 Task: Open Card Shareholder Relations Review in Board Sales Funnel Optimization to Workspace Creative Direction and add a team member Softage.4@softage.net, a label Purple, a checklist Personal Development, an attachment from your onedrive, a color Purple and finally, add a card description 'Develop and launch new email marketing campaign for lead scoring and qualification' and a comment 'This item presents an opportunity to showcase our skills and expertise, so let us make the most of it.'. Add a start date 'Jan 08, 1900' with a due date 'Jan 15, 1900'
Action: Mouse moved to (465, 144)
Screenshot: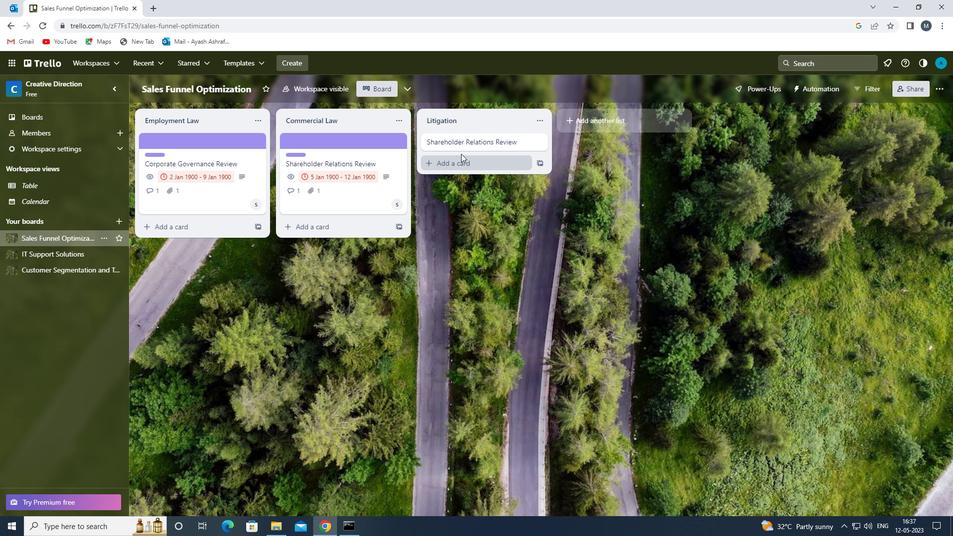 
Action: Mouse pressed left at (465, 144)
Screenshot: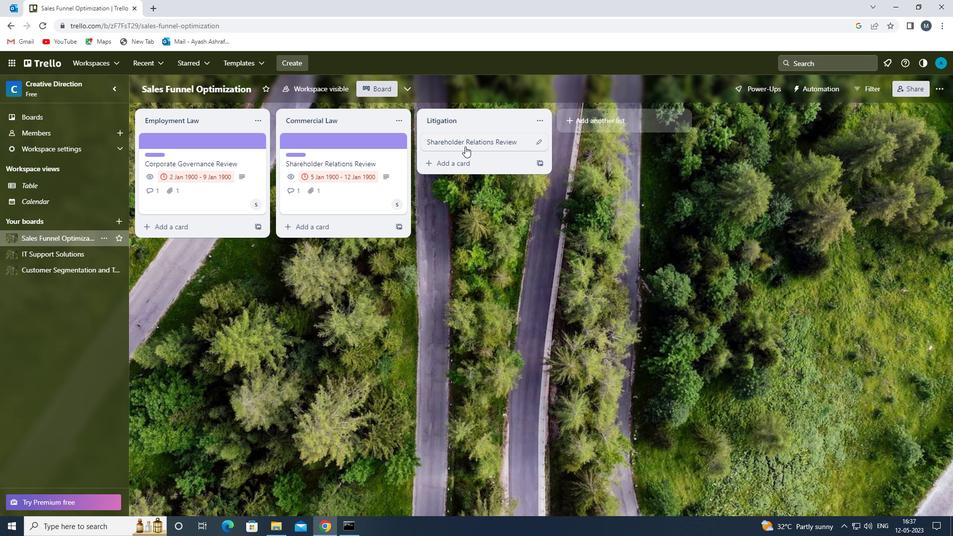 
Action: Mouse moved to (601, 174)
Screenshot: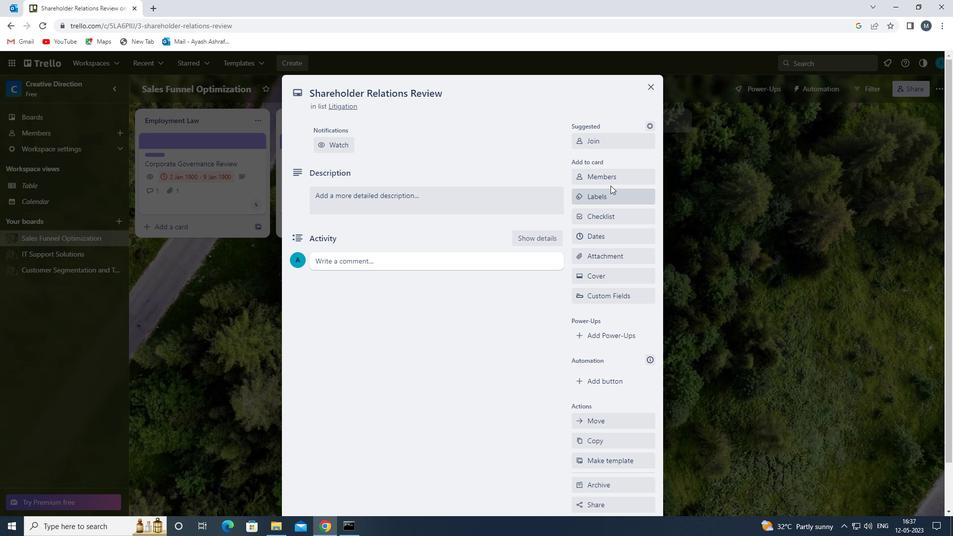 
Action: Mouse pressed left at (601, 174)
Screenshot: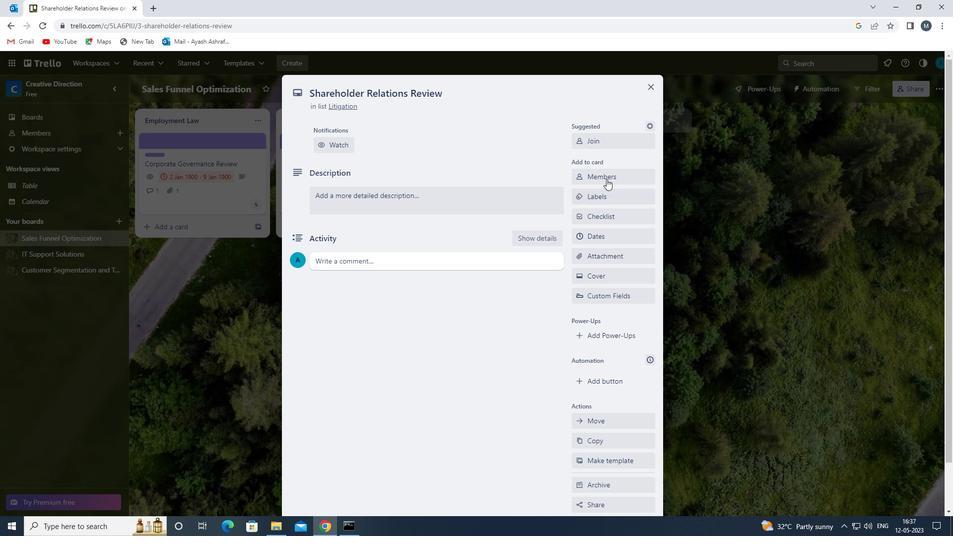 
Action: Mouse moved to (598, 176)
Screenshot: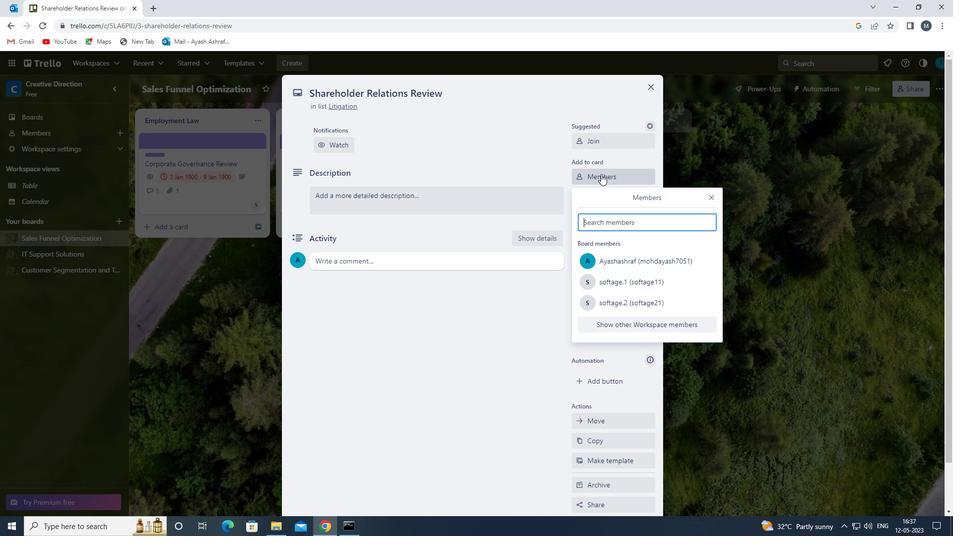 
Action: Key pressed s
Screenshot: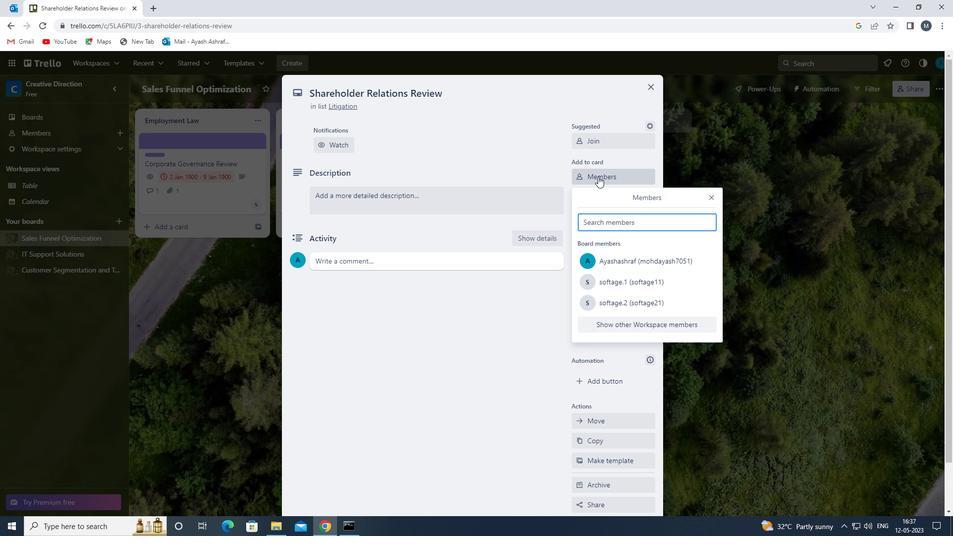 
Action: Mouse moved to (635, 341)
Screenshot: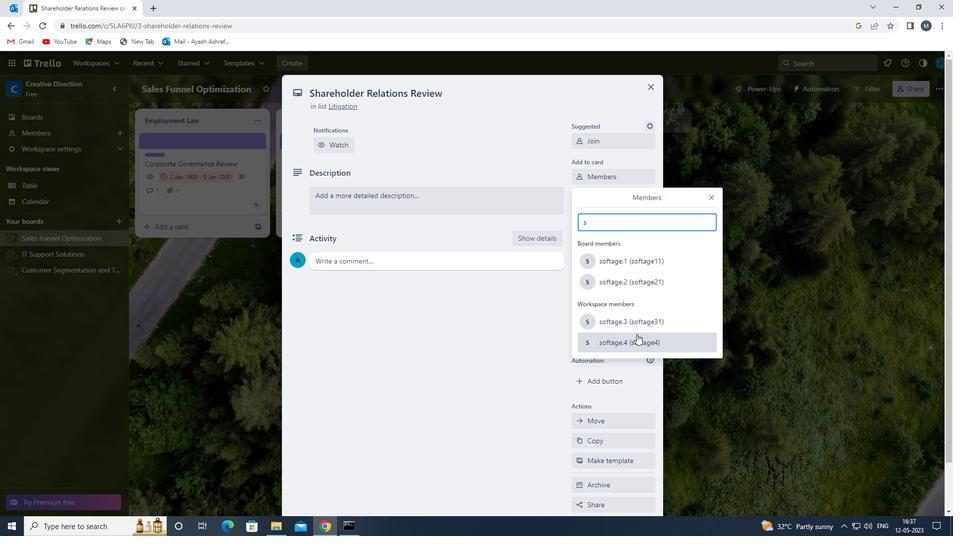 
Action: Mouse pressed left at (635, 341)
Screenshot: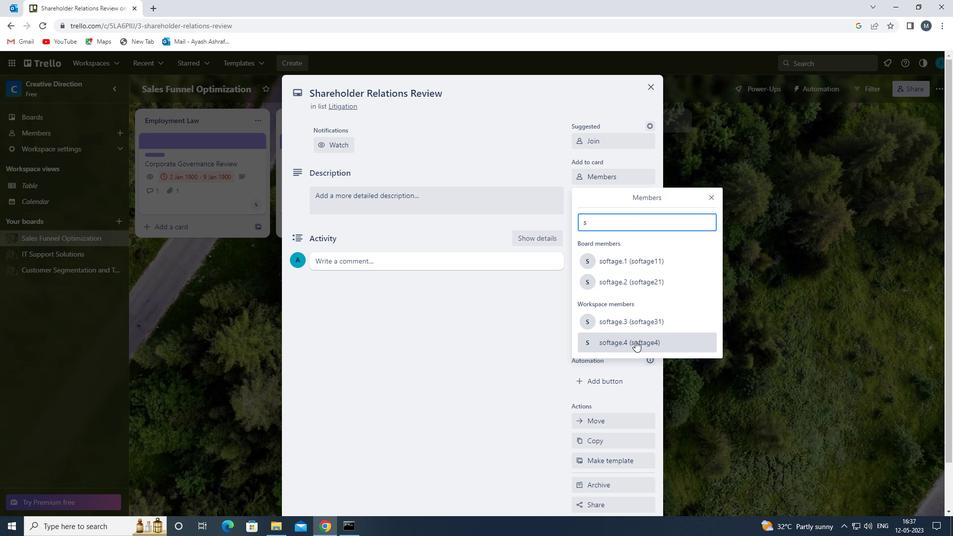 
Action: Mouse moved to (631, 345)
Screenshot: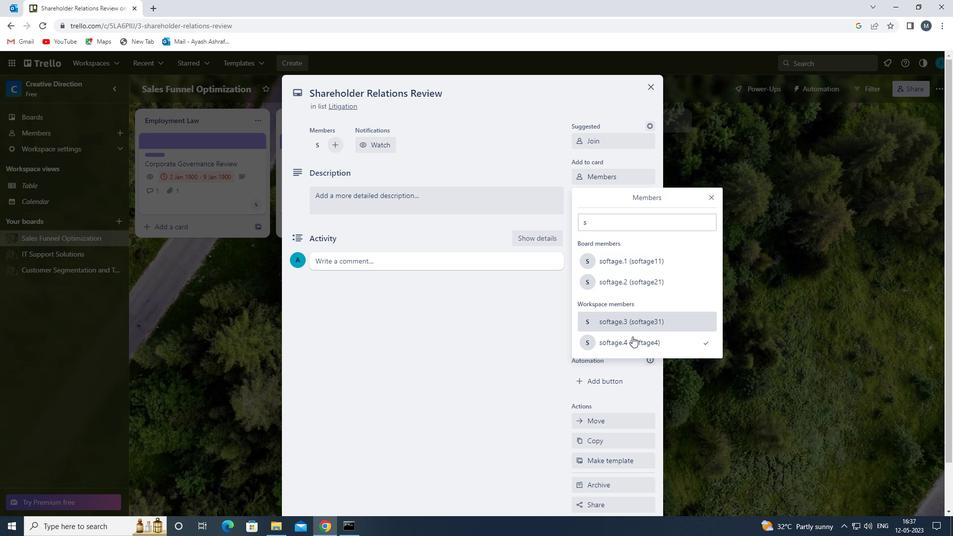 
Action: Mouse pressed left at (631, 345)
Screenshot: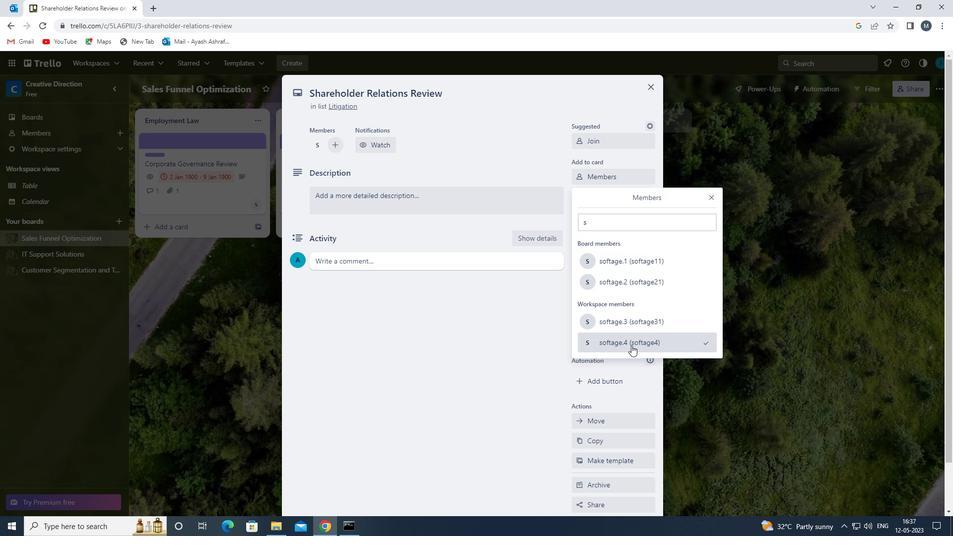 
Action: Mouse moved to (710, 199)
Screenshot: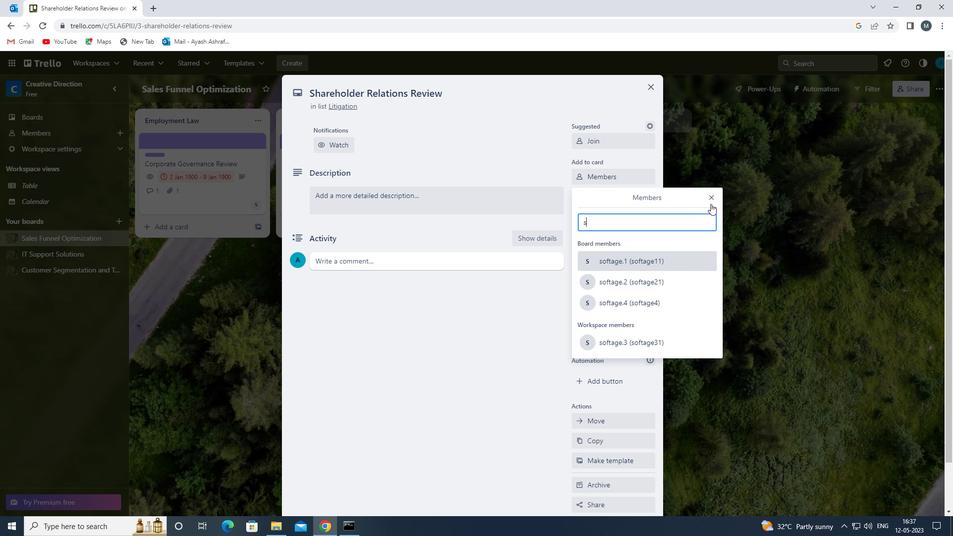 
Action: Mouse pressed left at (710, 199)
Screenshot: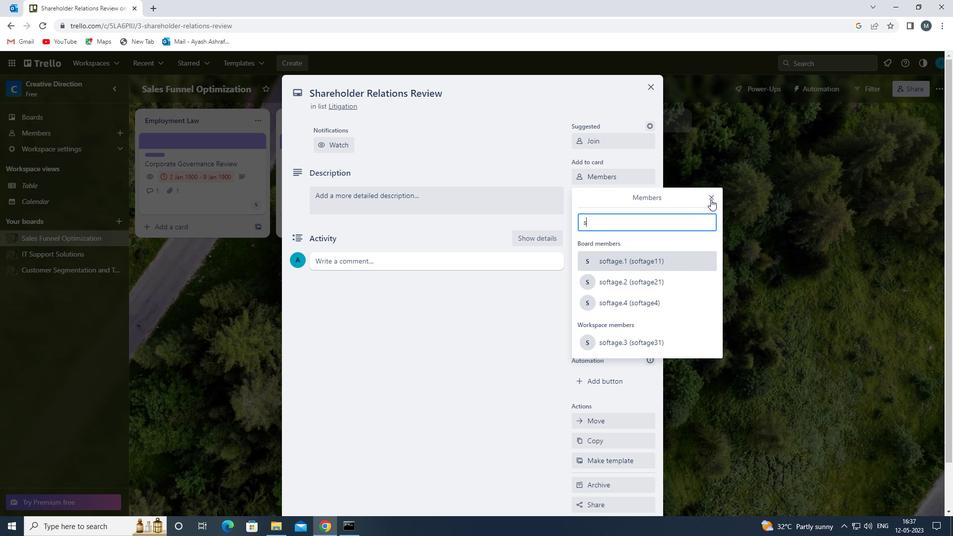 
Action: Mouse moved to (602, 194)
Screenshot: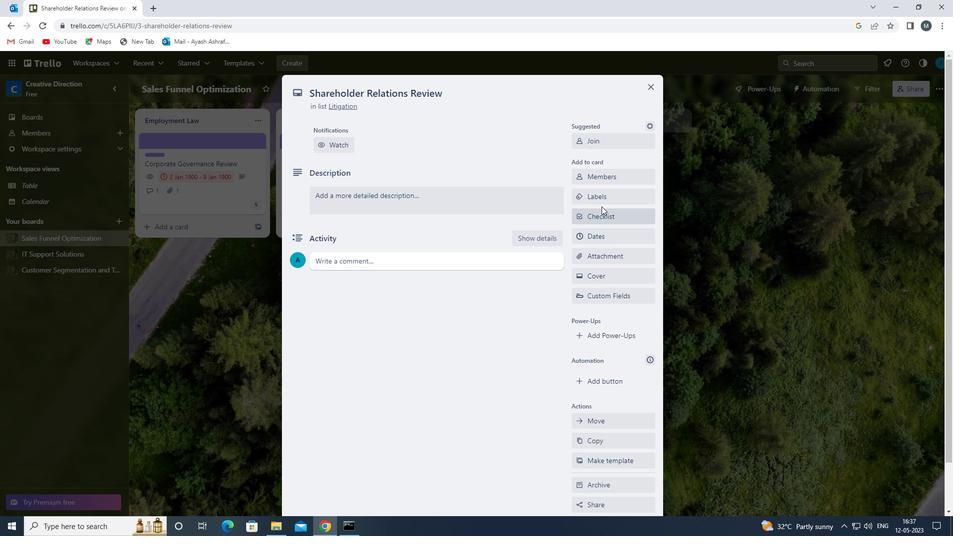 
Action: Mouse pressed left at (602, 194)
Screenshot: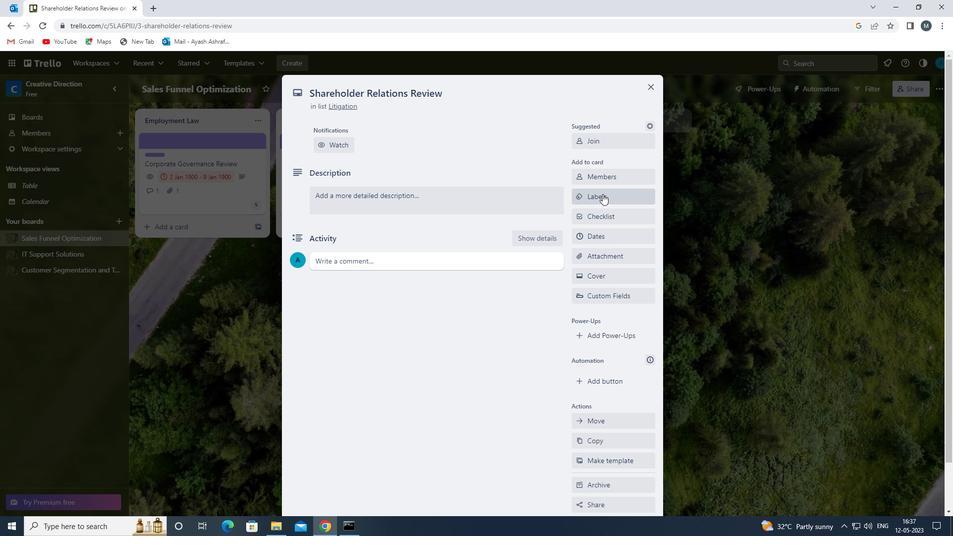 
Action: Mouse moved to (650, 353)
Screenshot: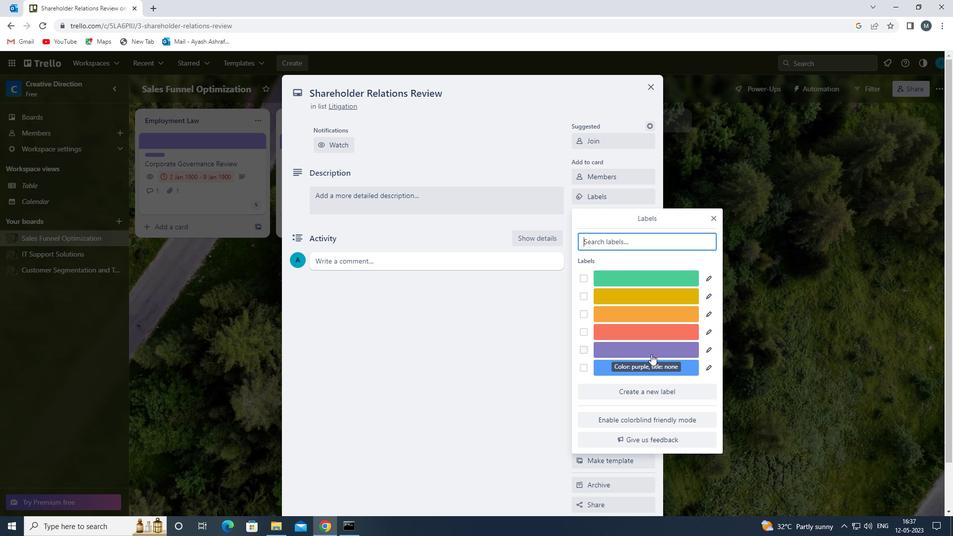 
Action: Mouse pressed left at (650, 353)
Screenshot: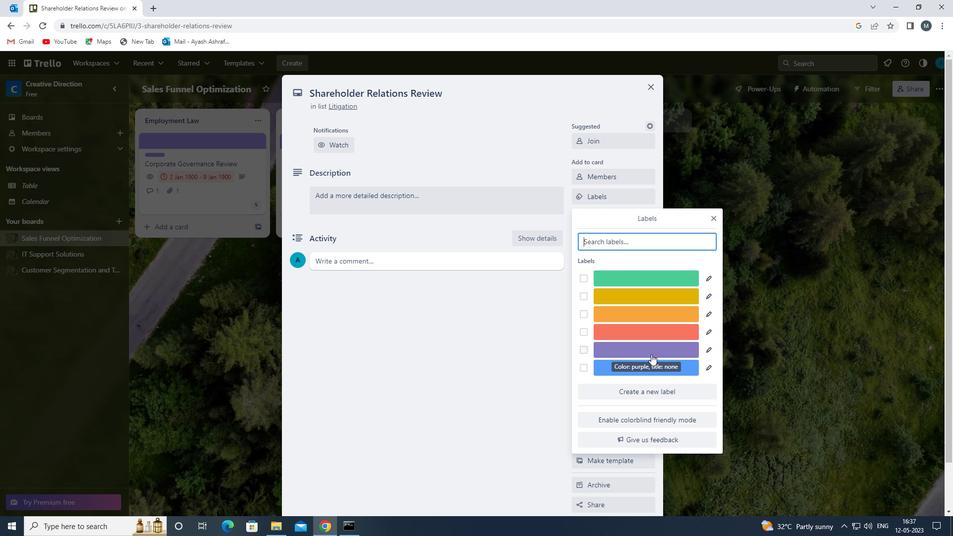 
Action: Mouse moved to (711, 217)
Screenshot: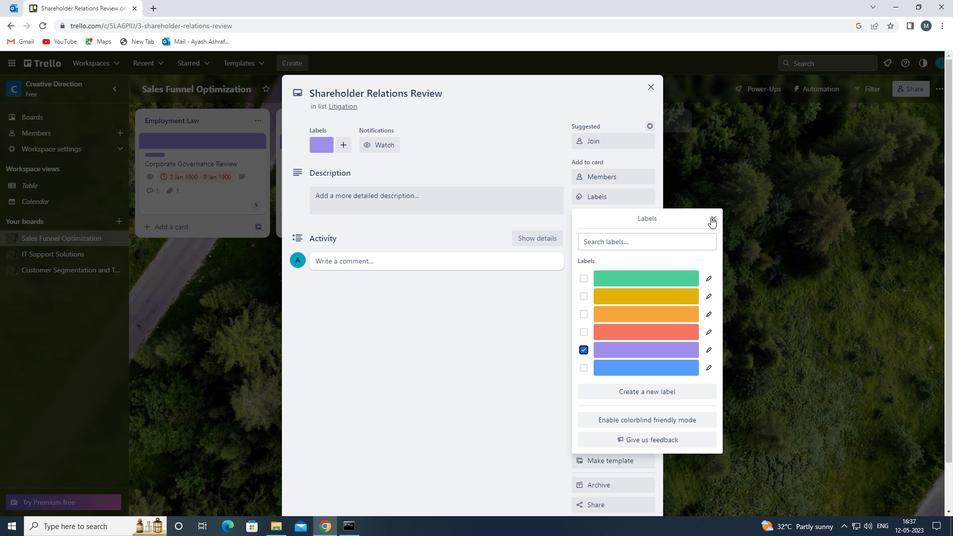 
Action: Mouse pressed left at (711, 217)
Screenshot: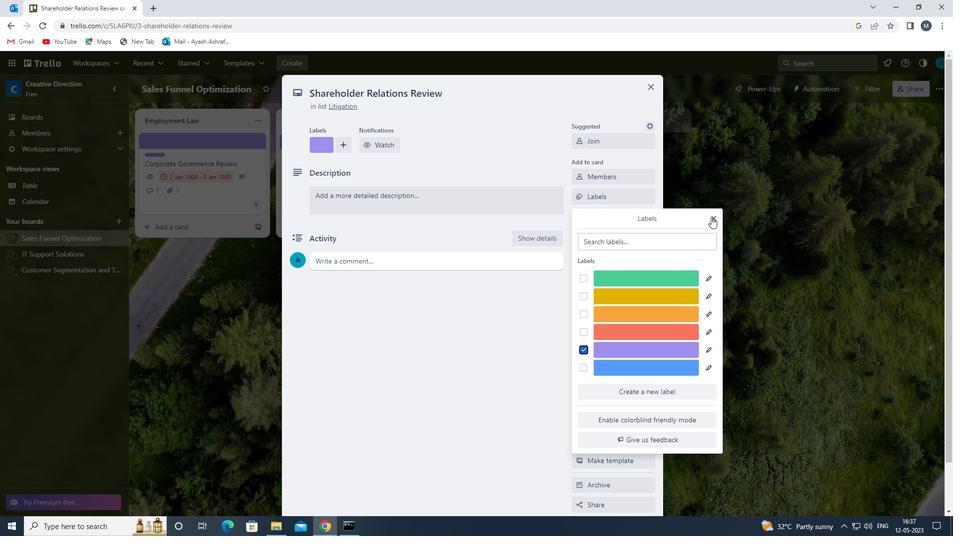
Action: Mouse moved to (601, 216)
Screenshot: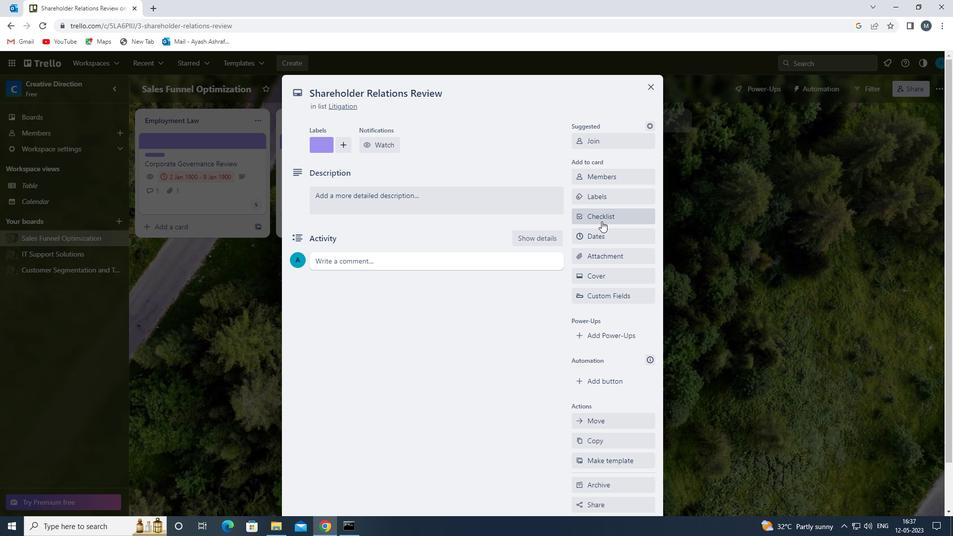 
Action: Mouse pressed left at (601, 216)
Screenshot: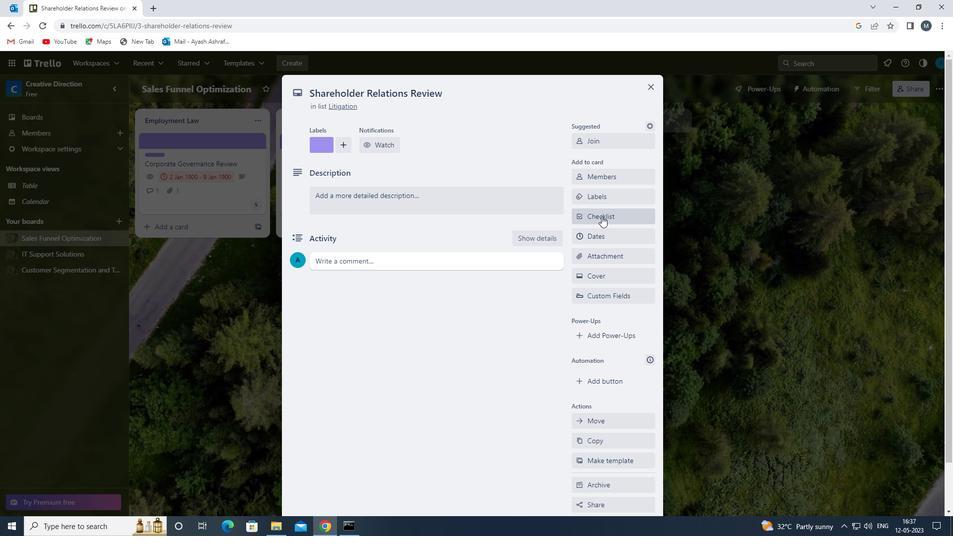 
Action: Mouse moved to (607, 247)
Screenshot: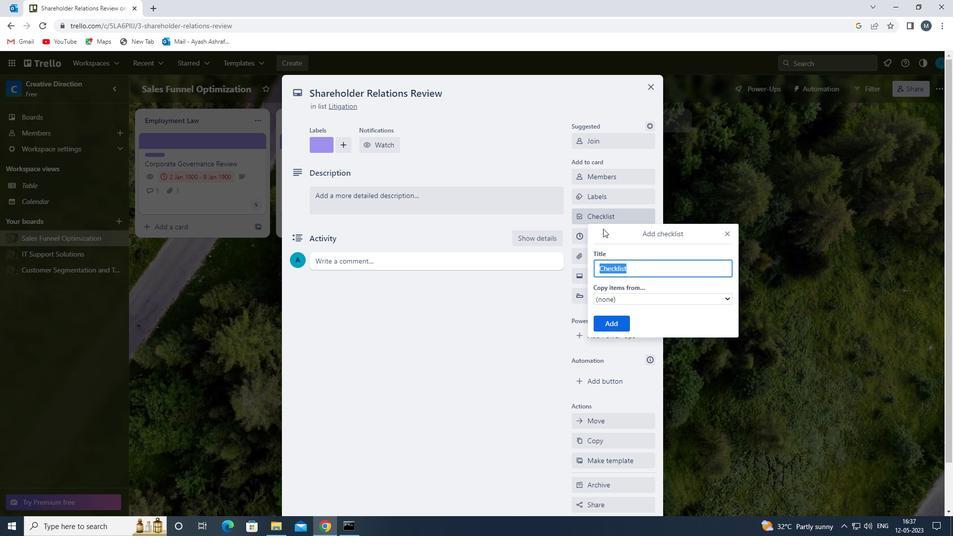 
Action: Key pressed p
Screenshot: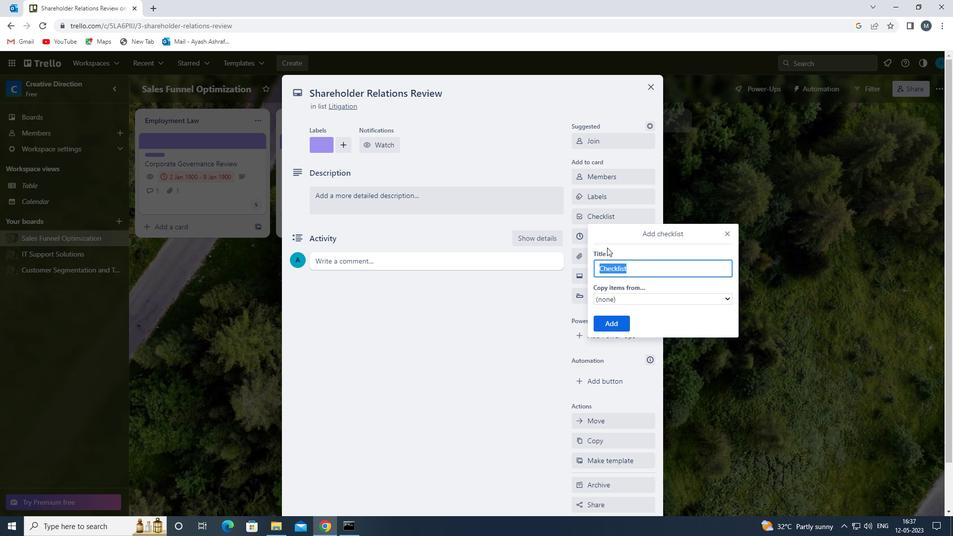 
Action: Mouse moved to (658, 312)
Screenshot: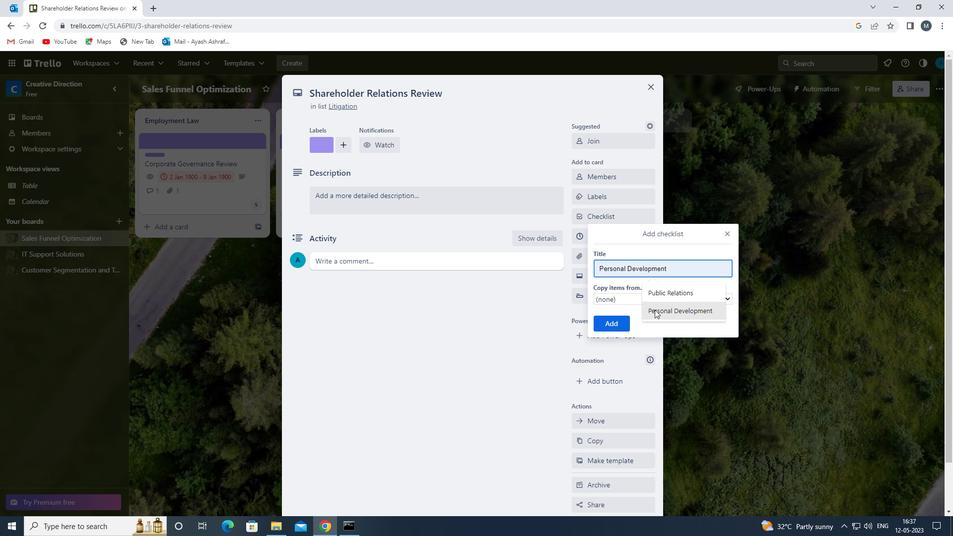 
Action: Mouse pressed left at (658, 312)
Screenshot: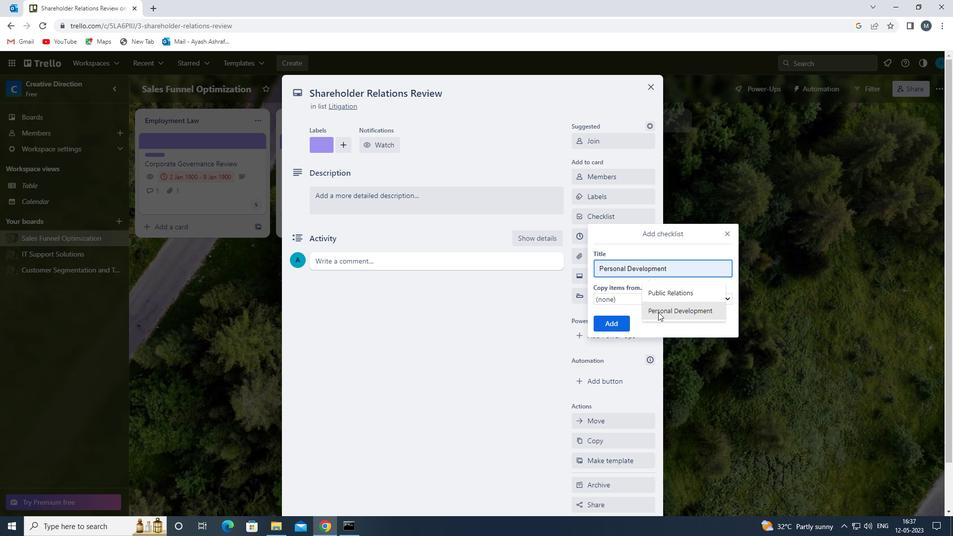 
Action: Mouse moved to (615, 320)
Screenshot: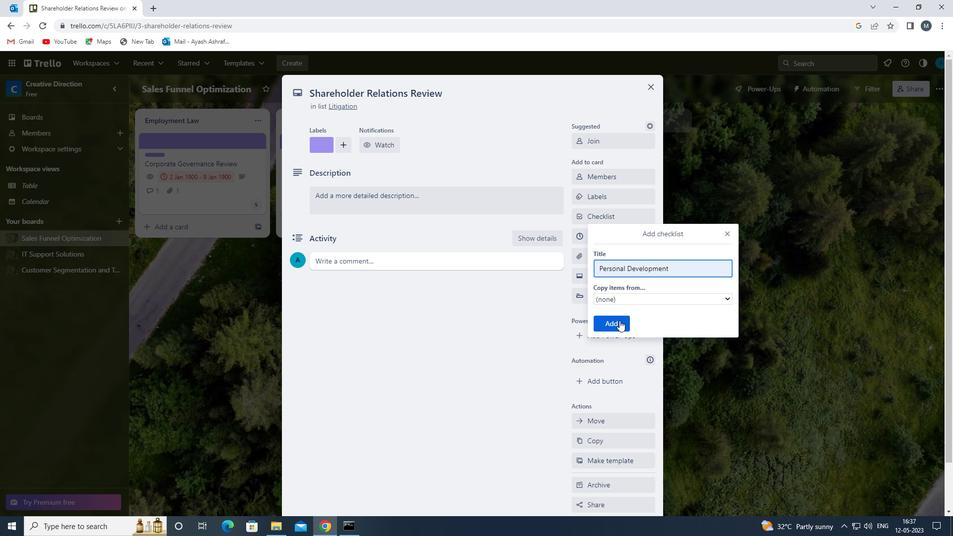 
Action: Mouse pressed left at (615, 320)
Screenshot: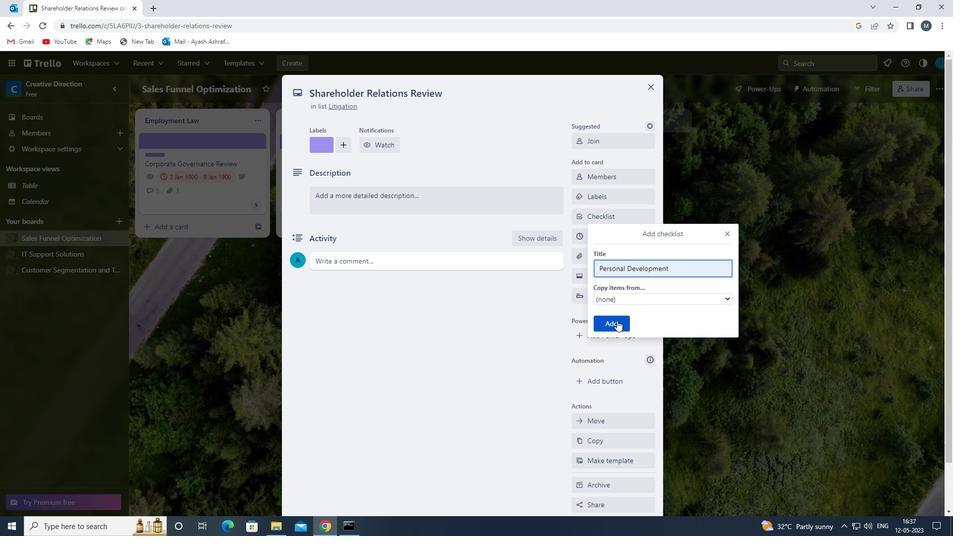 
Action: Mouse moved to (612, 255)
Screenshot: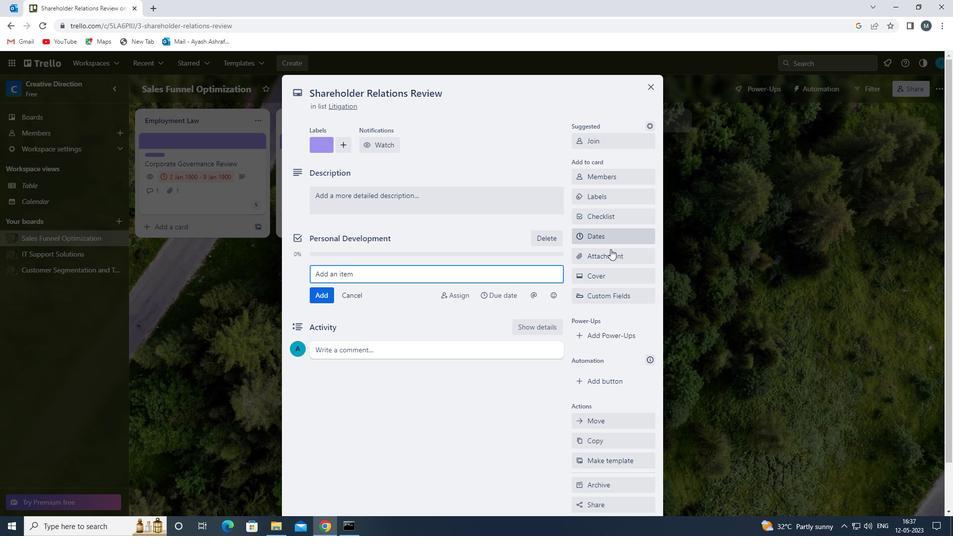 
Action: Mouse pressed left at (612, 255)
Screenshot: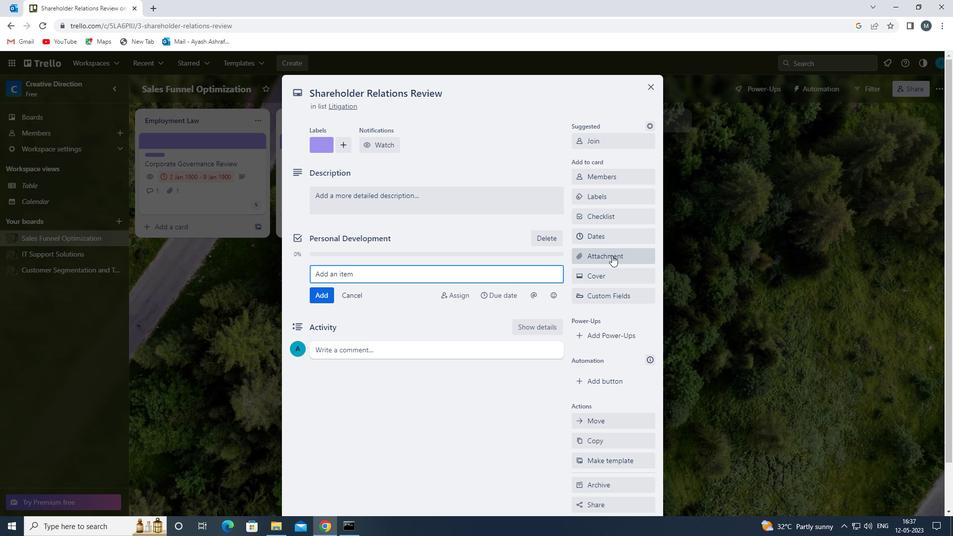 
Action: Mouse moved to (615, 383)
Screenshot: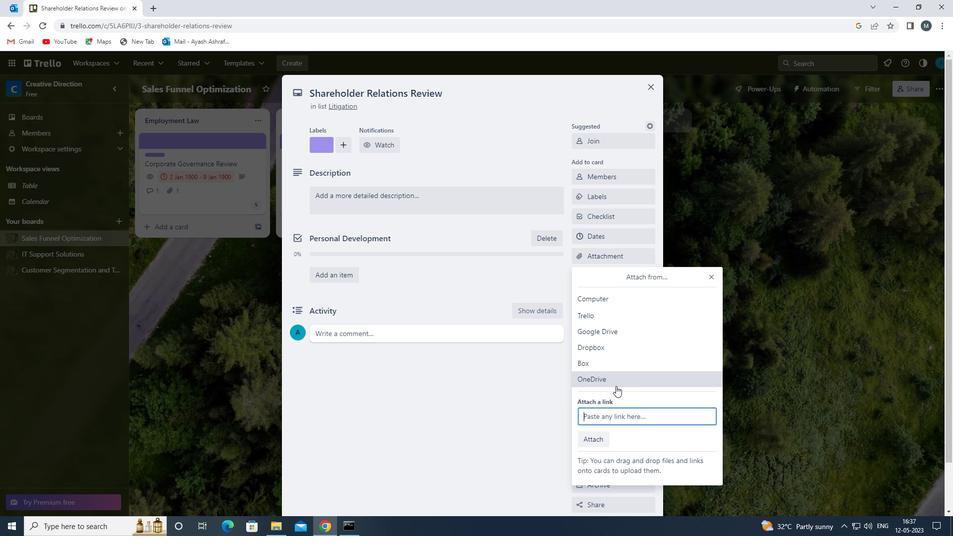 
Action: Mouse pressed left at (615, 383)
Screenshot: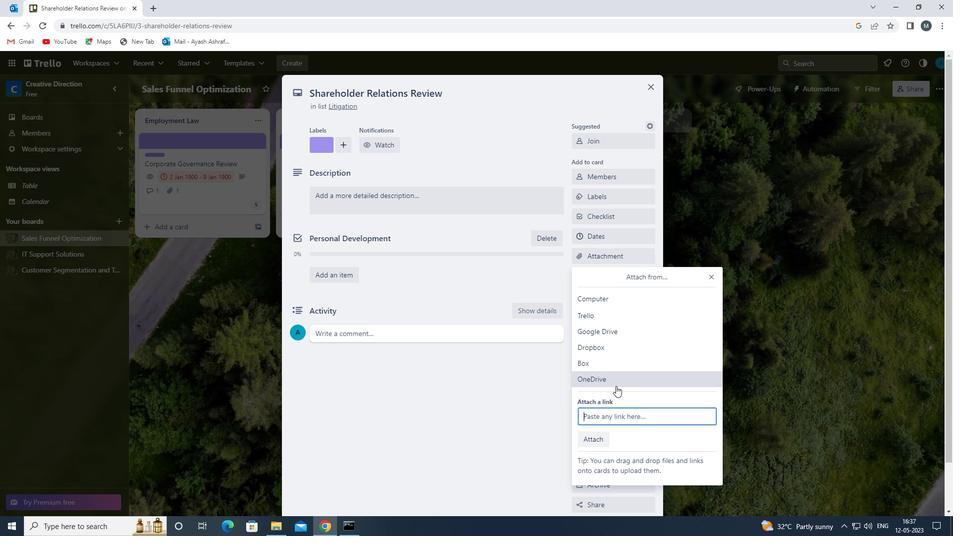 
Action: Mouse moved to (443, 203)
Screenshot: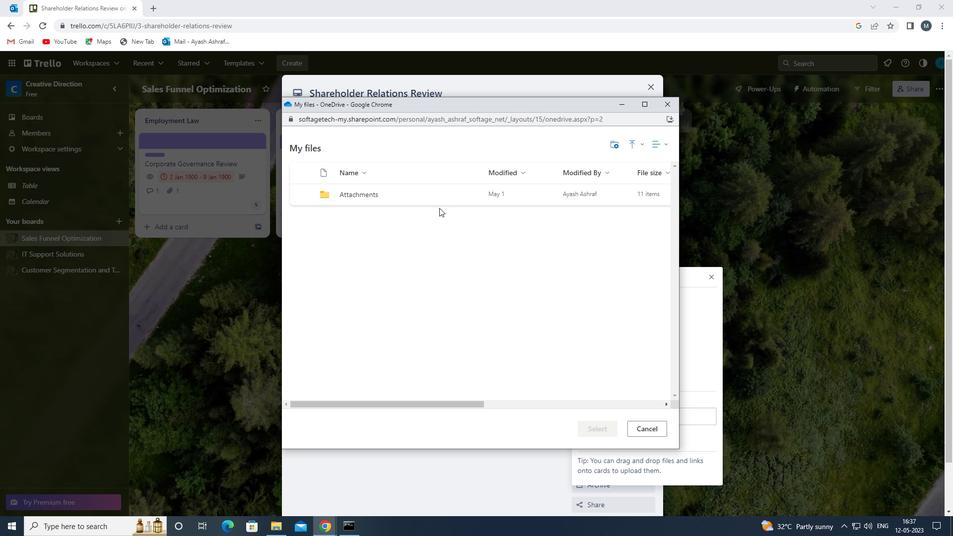 
Action: Mouse pressed left at (443, 203)
Screenshot: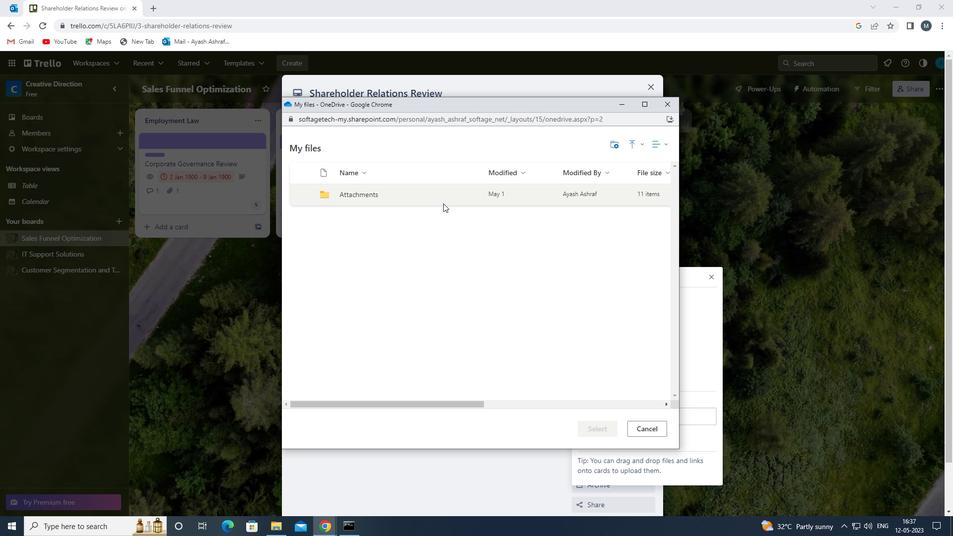 
Action: Mouse pressed left at (443, 203)
Screenshot: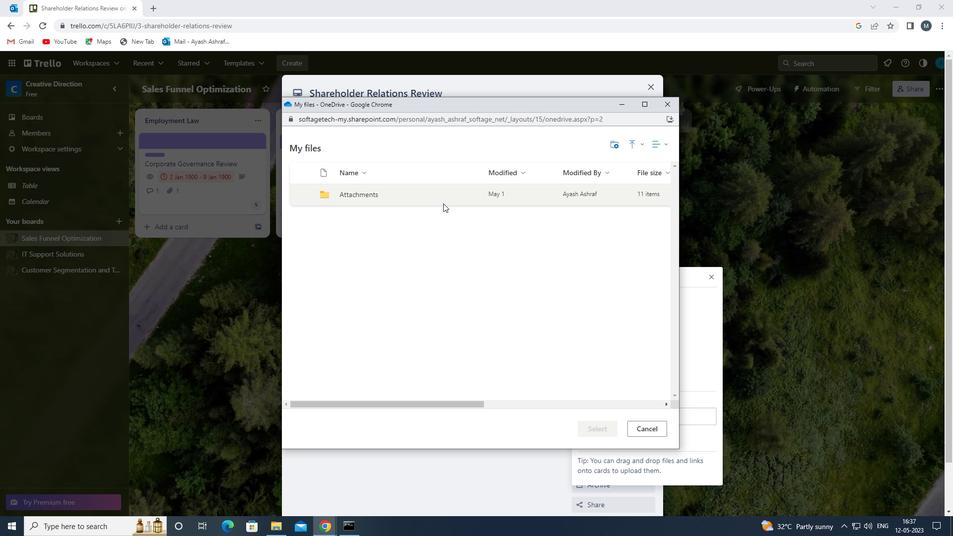 
Action: Mouse moved to (453, 280)
Screenshot: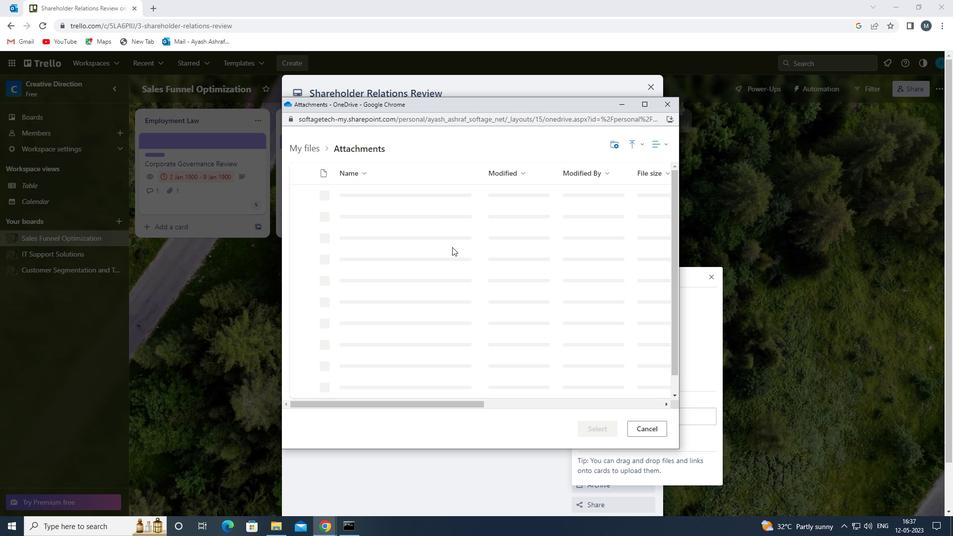 
Action: Mouse pressed left at (453, 280)
Screenshot: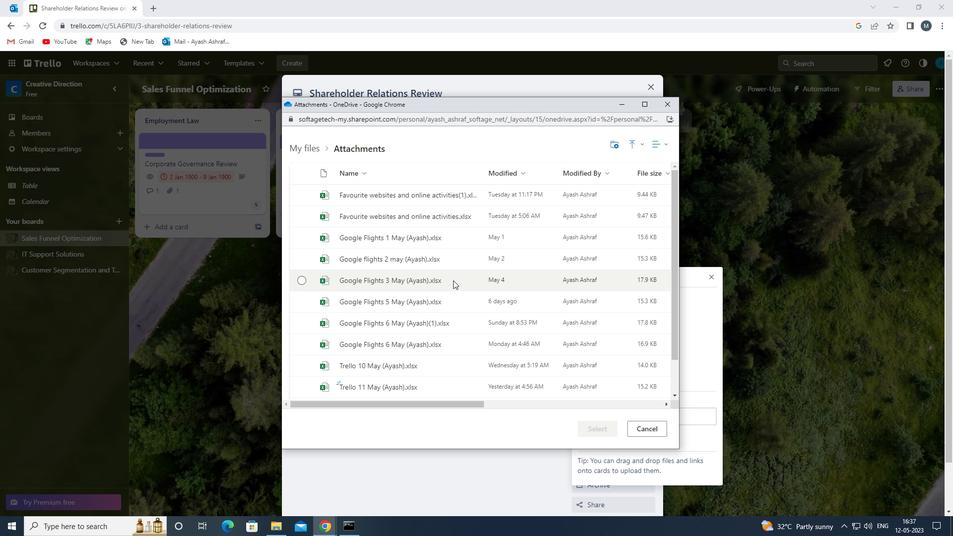 
Action: Mouse moved to (607, 430)
Screenshot: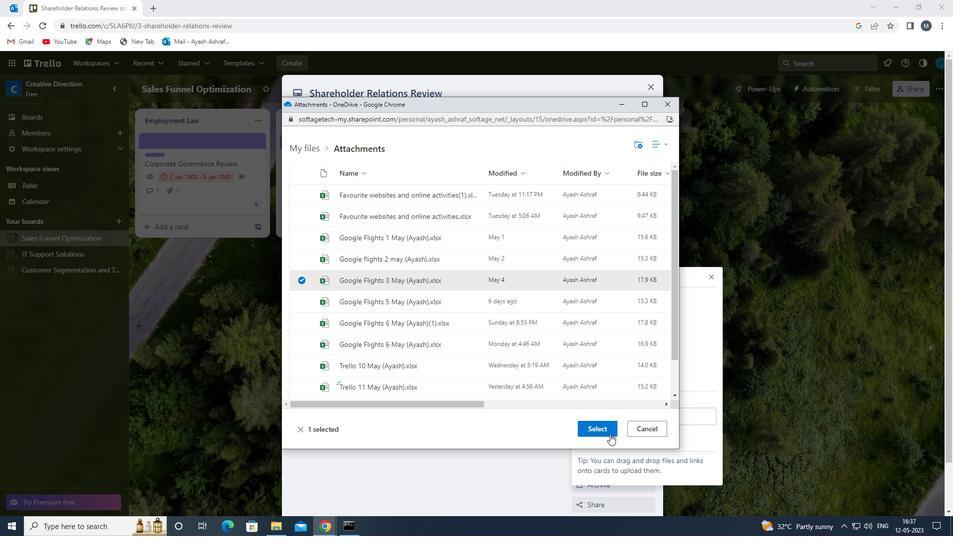 
Action: Mouse pressed left at (607, 430)
Screenshot: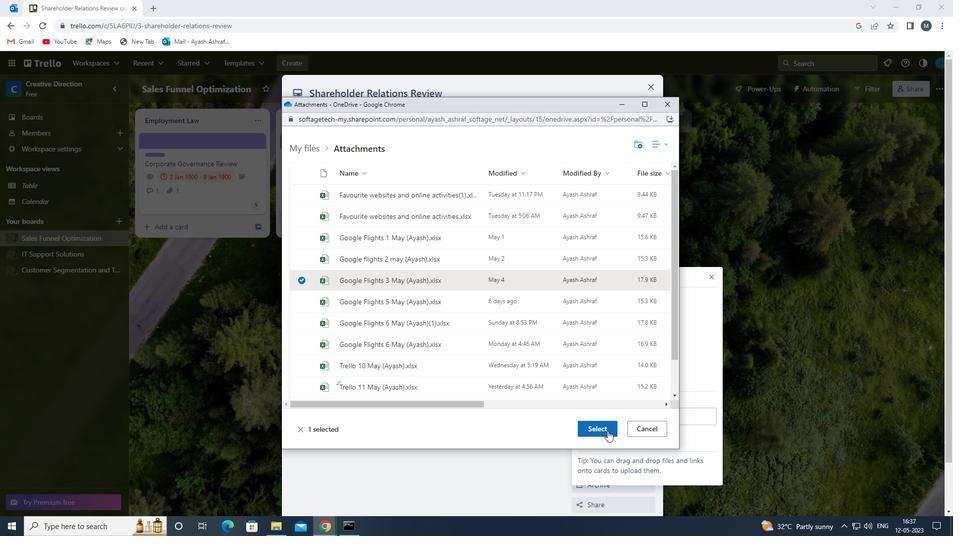 
Action: Mouse moved to (600, 277)
Screenshot: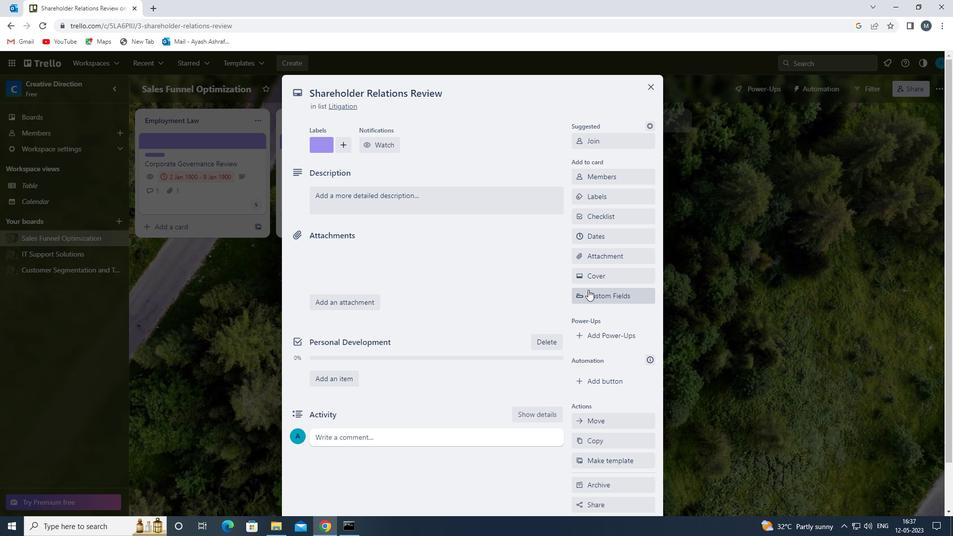 
Action: Mouse pressed left at (600, 277)
Screenshot: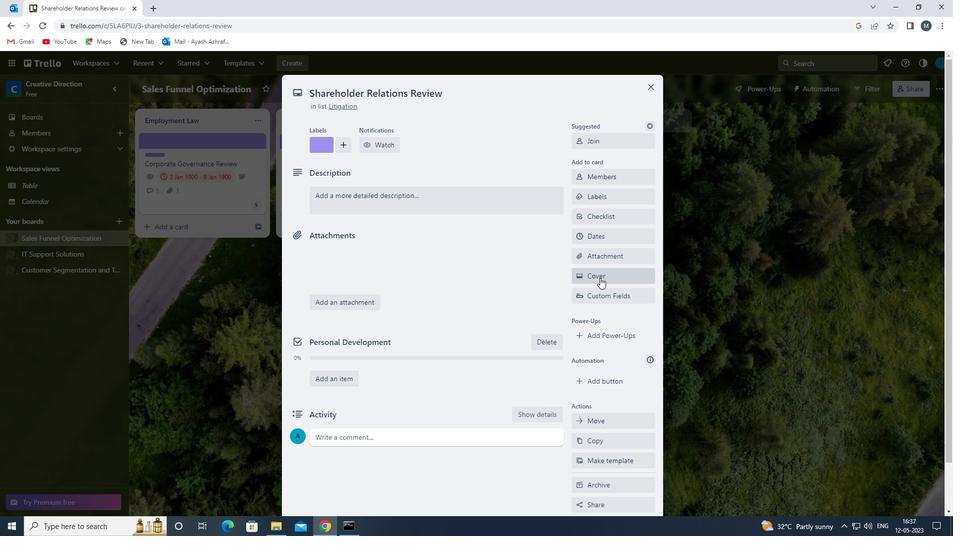 
Action: Mouse moved to (698, 322)
Screenshot: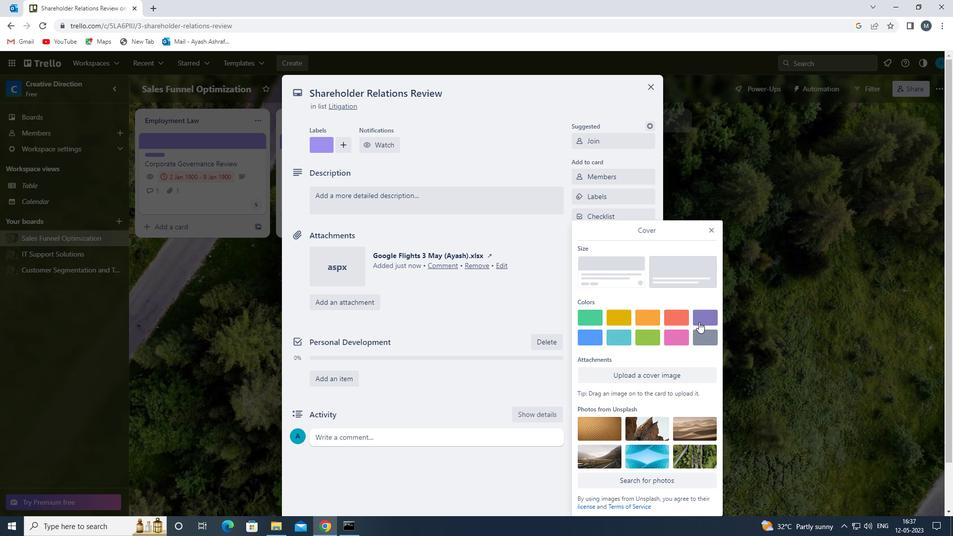 
Action: Mouse pressed left at (698, 322)
Screenshot: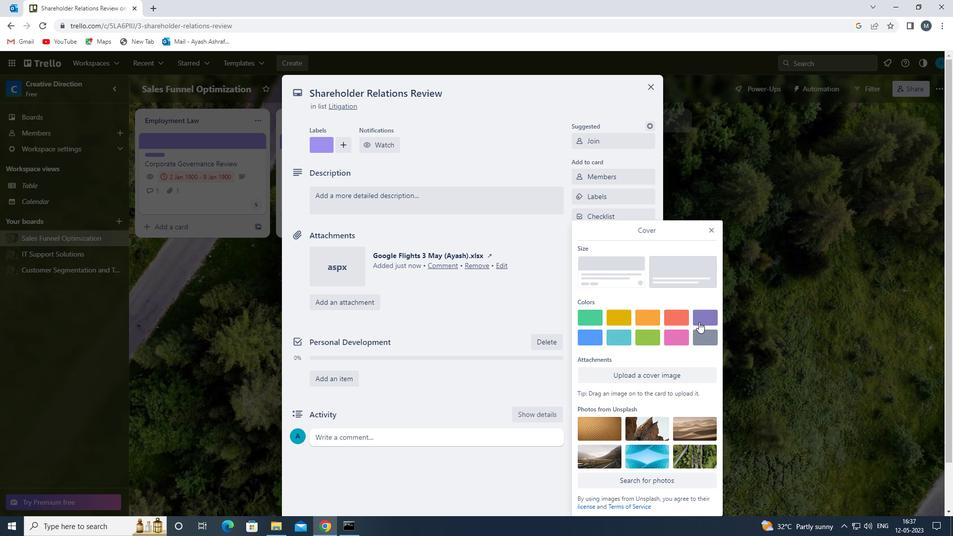 
Action: Mouse moved to (713, 212)
Screenshot: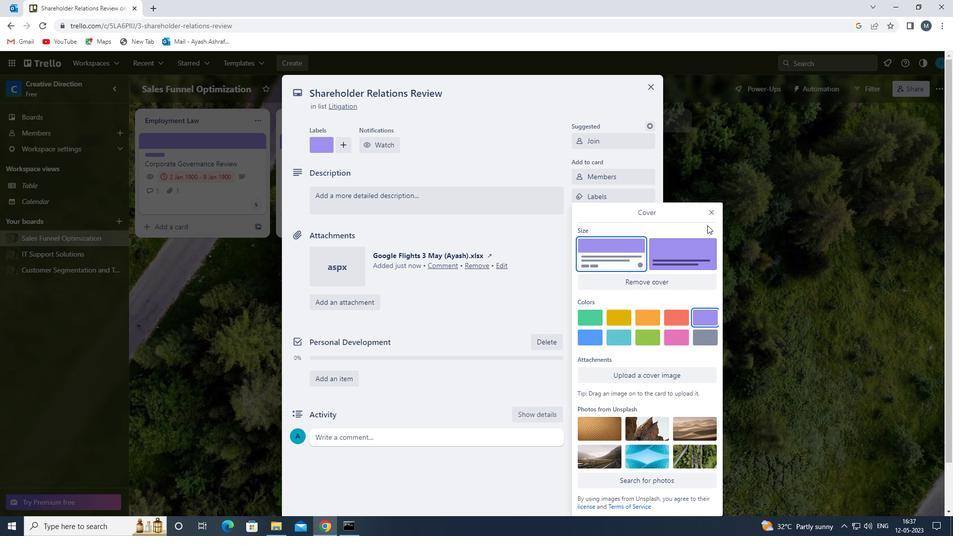 
Action: Mouse pressed left at (713, 212)
Screenshot: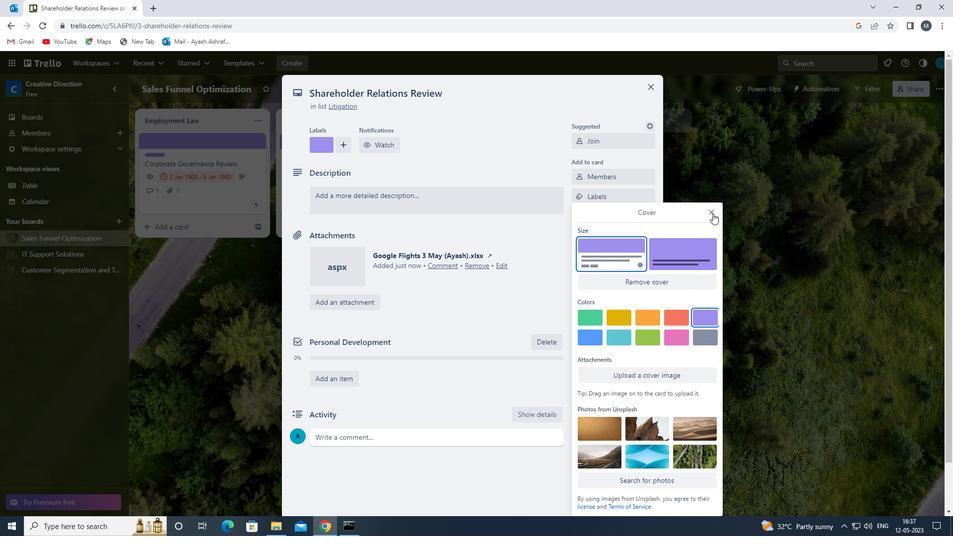 
Action: Mouse moved to (373, 251)
Screenshot: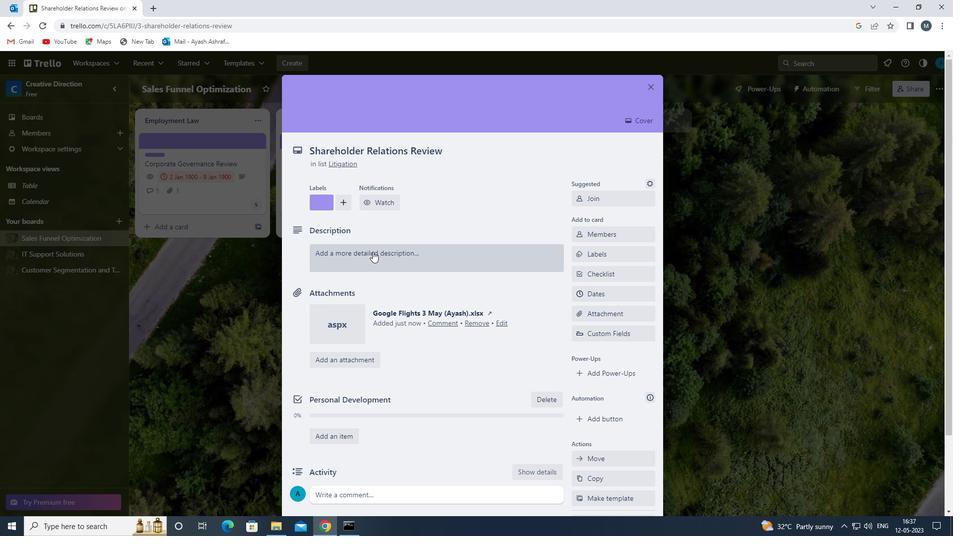 
Action: Mouse pressed left at (373, 251)
Screenshot: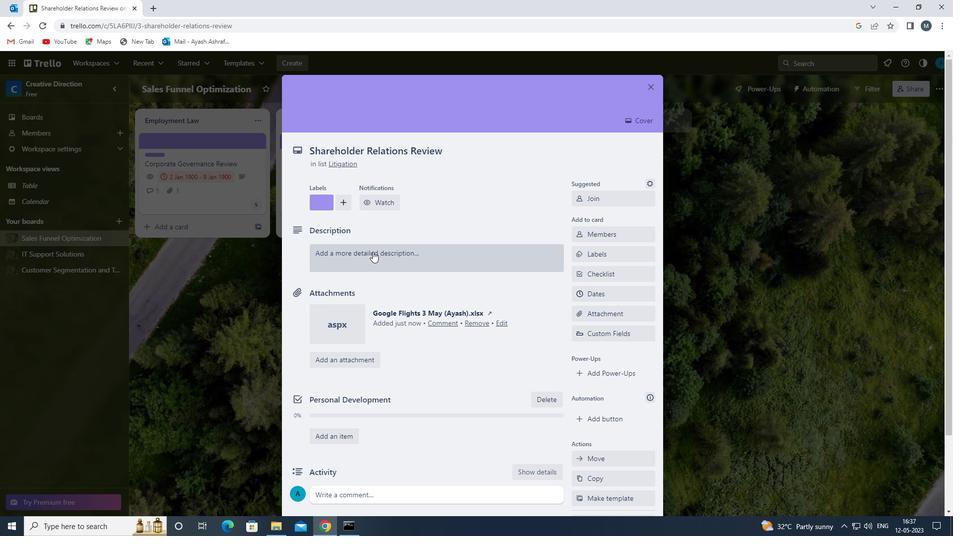 
Action: Mouse moved to (376, 285)
Screenshot: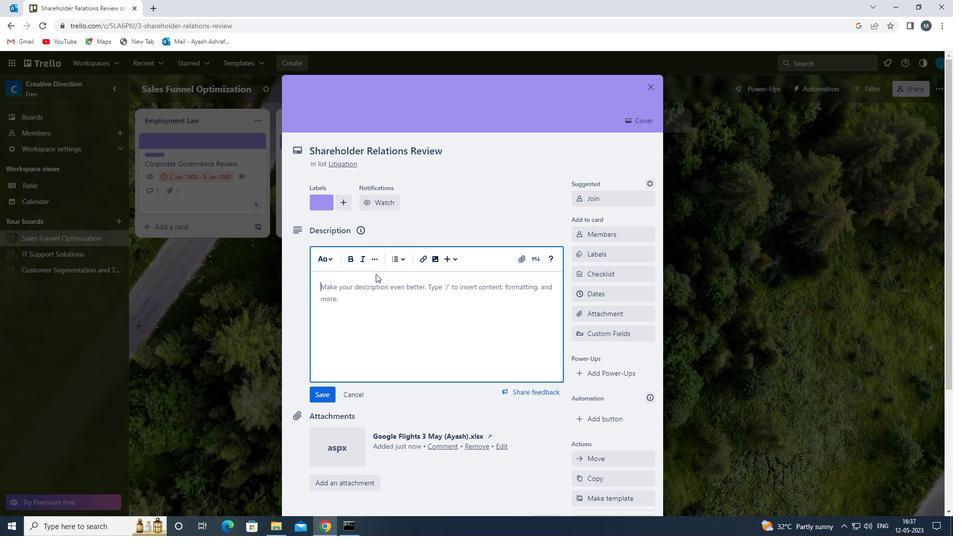 
Action: Mouse pressed left at (376, 285)
Screenshot: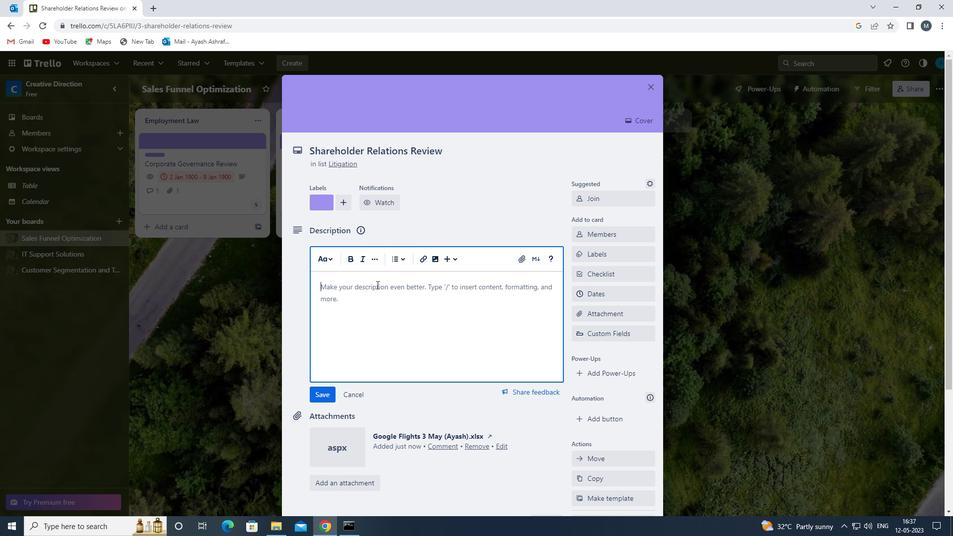 
Action: Mouse moved to (376, 286)
Screenshot: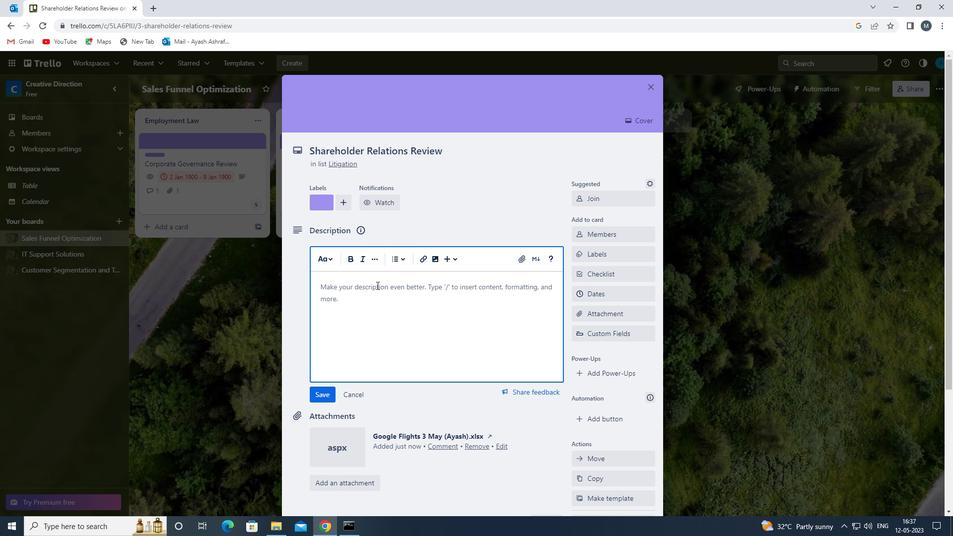 
Action: Key pressed <Key.shift><Key.shift><Key.shift><Key.shift><Key.shift><Key.shift><Key.shift><Key.shift><Key.shift><Key.shift><Key.shift><Key.shift><Key.shift><Key.shift><Key.shift><Key.shift><Key.shift><Key.shift>DEVELOP<Key.space>AND<Key.space>LAUNCH<Key.space>NEW<Key.space>EMAIL<Key.space>MARKR<Key.backspace>ETING<Key.space>CAMPAIGN<Key.space>FOR<Key.space>LEAD<Key.space>SCORING<Key.space>AND<Key.space>QUALIFICATION<Key.space>
Screenshot: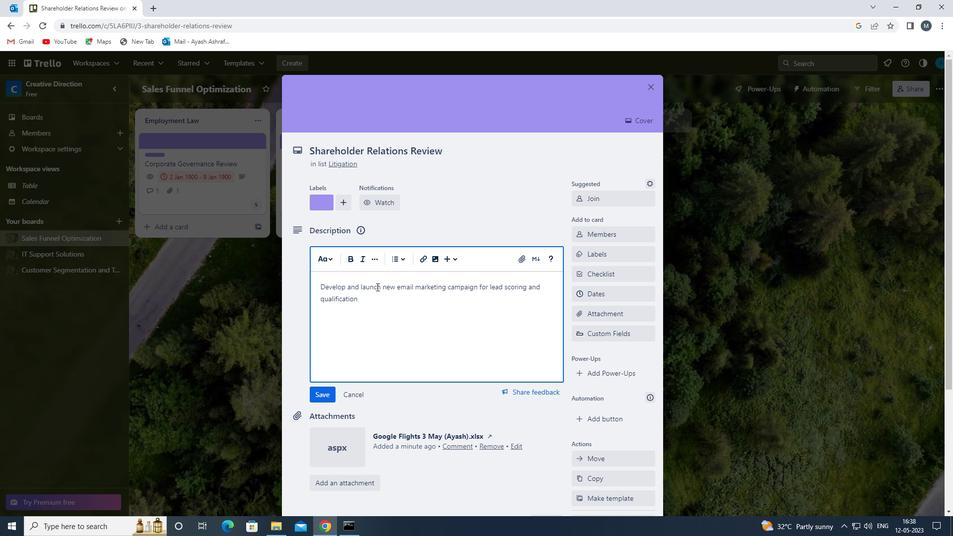 
Action: Mouse moved to (326, 395)
Screenshot: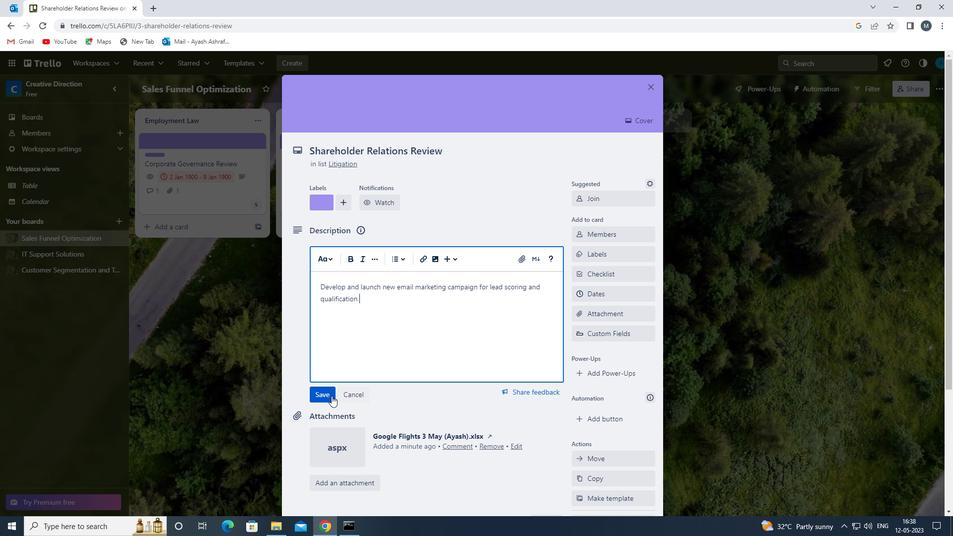 
Action: Mouse pressed left at (326, 395)
Screenshot: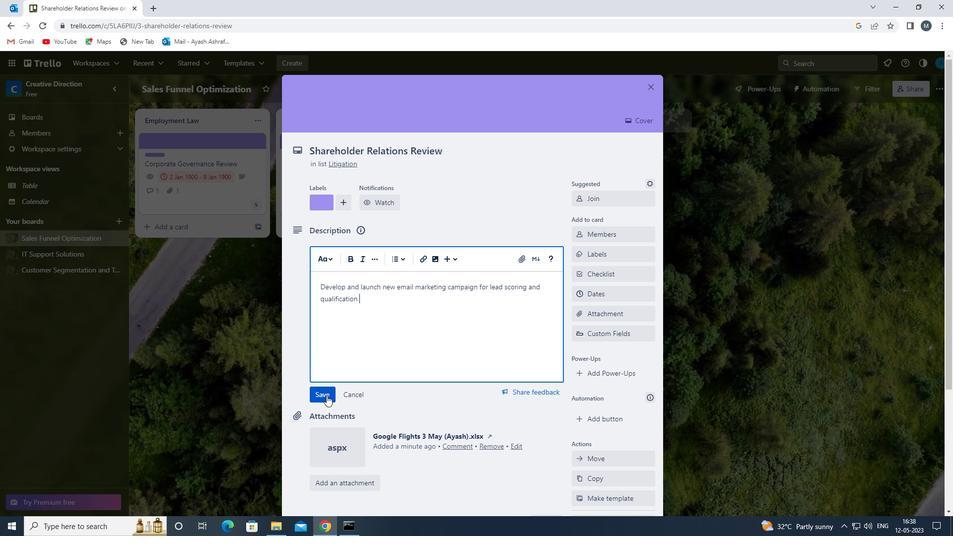 
Action: Mouse moved to (378, 370)
Screenshot: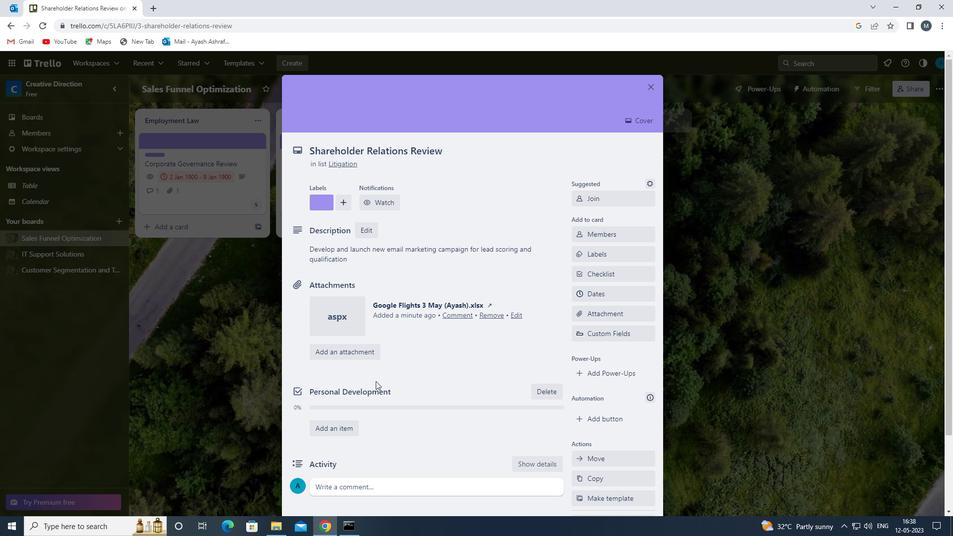 
Action: Mouse scrolled (378, 370) with delta (0, 0)
Screenshot: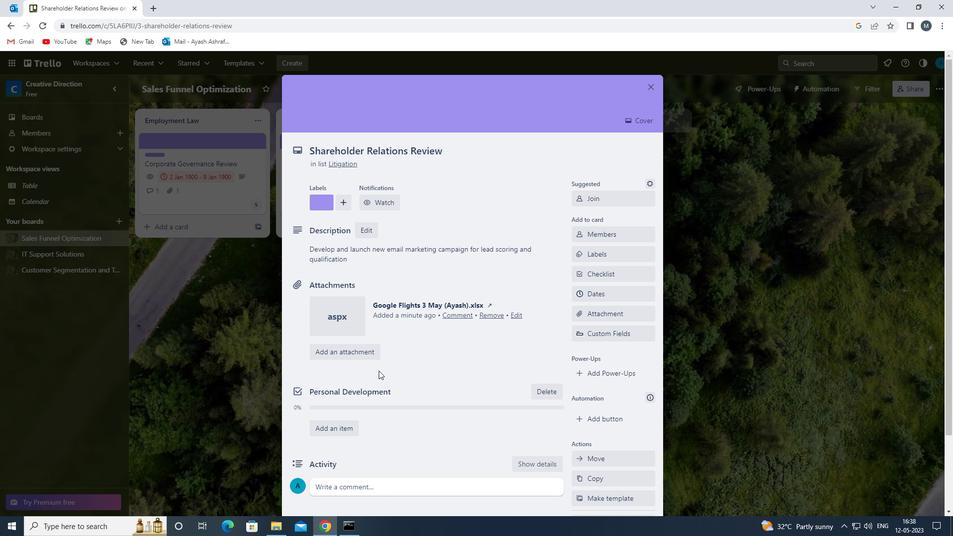 
Action: Mouse moved to (364, 440)
Screenshot: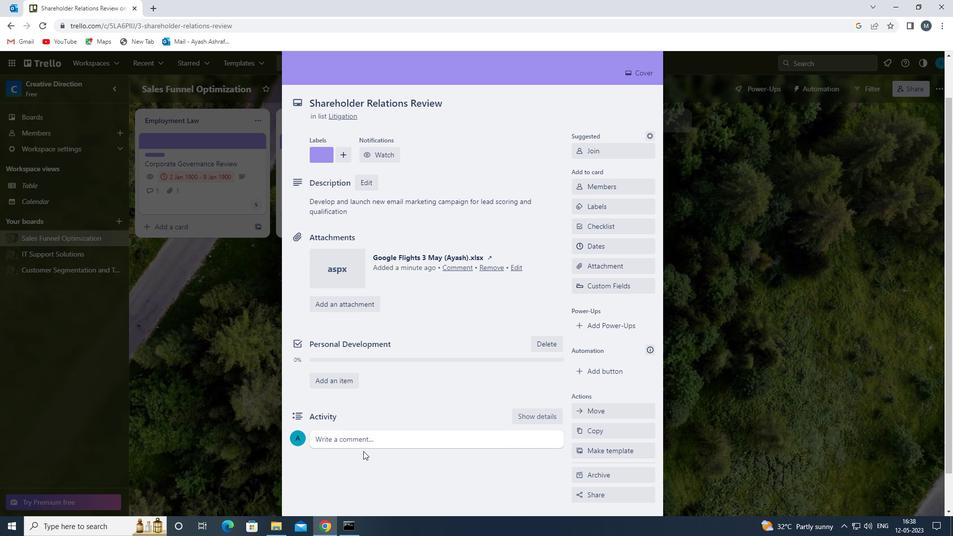 
Action: Mouse pressed left at (364, 440)
Screenshot: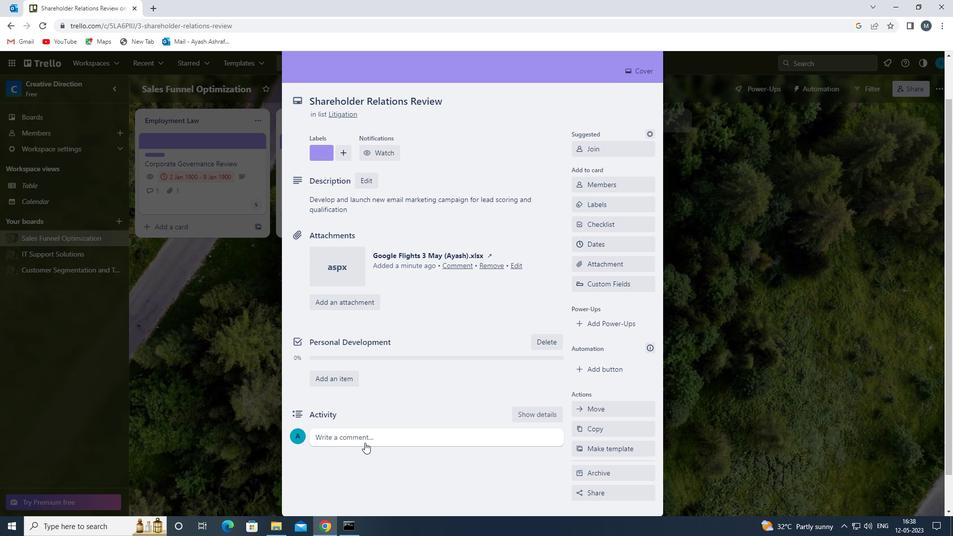 
Action: Mouse moved to (382, 459)
Screenshot: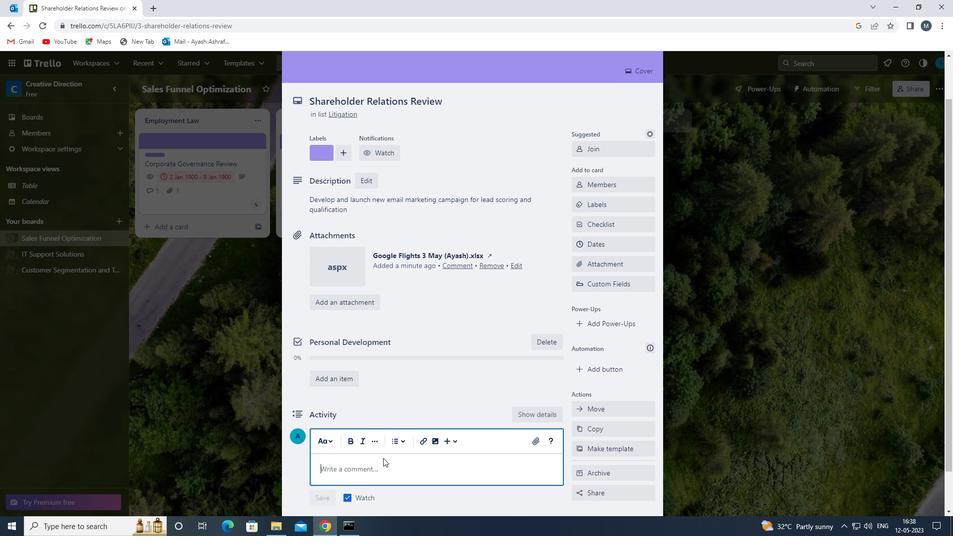 
Action: Mouse pressed left at (382, 459)
Screenshot: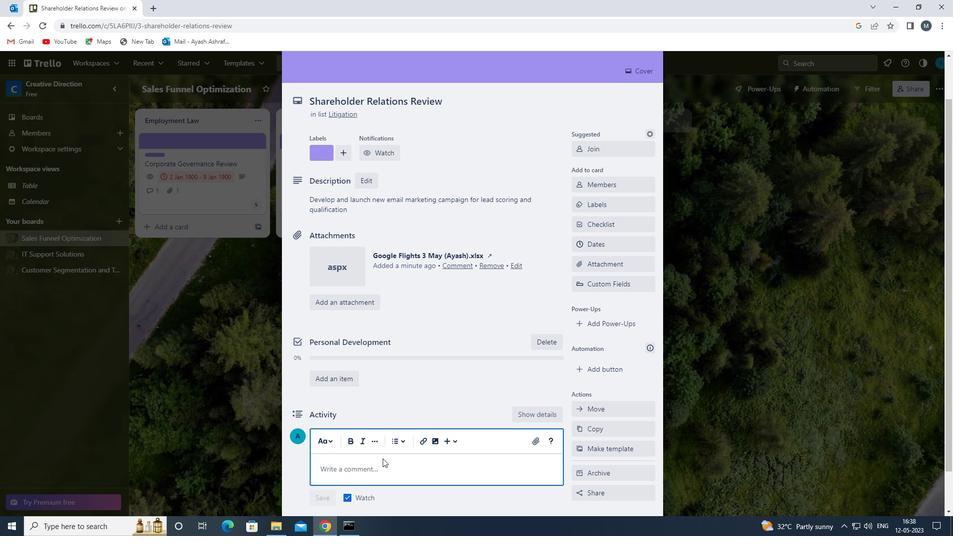 
Action: Mouse moved to (379, 471)
Screenshot: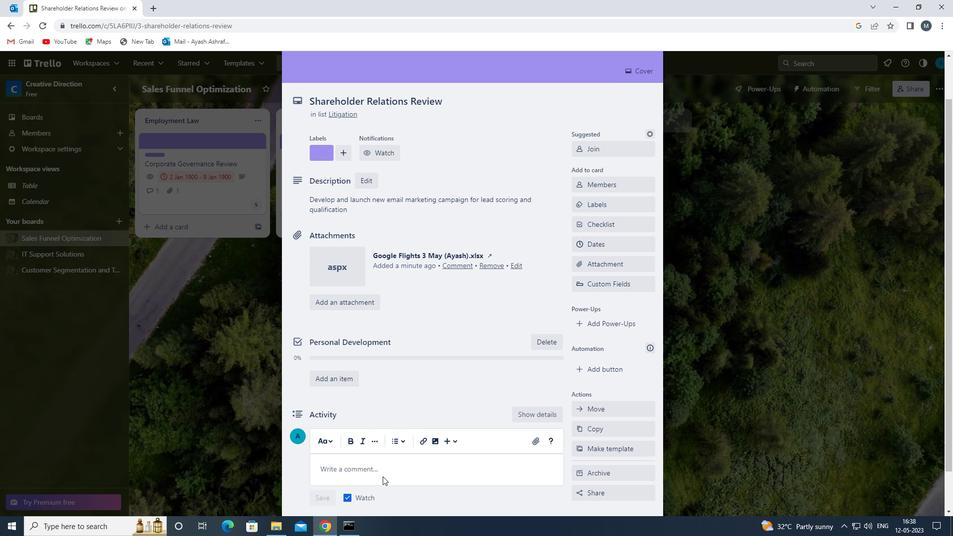 
Action: Mouse pressed left at (379, 471)
Screenshot: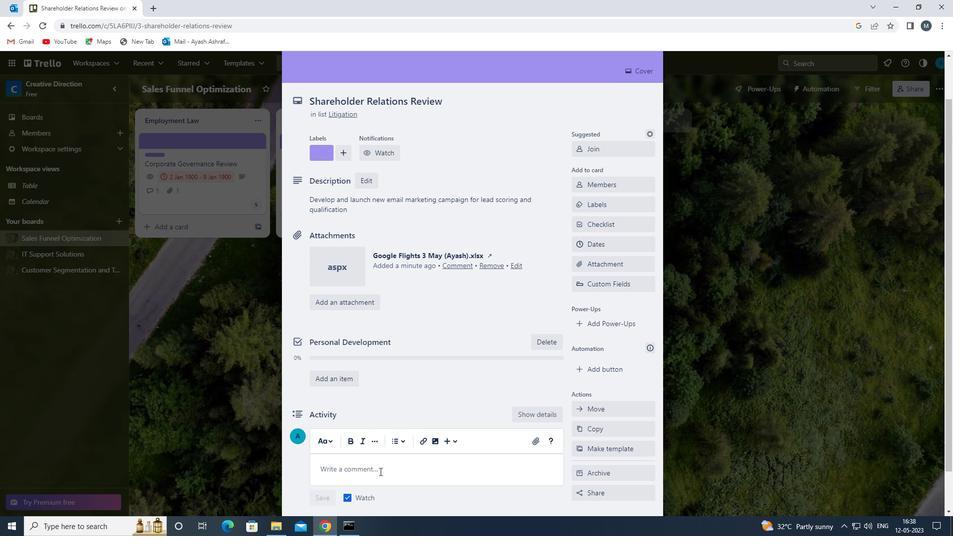
Action: Mouse moved to (378, 471)
Screenshot: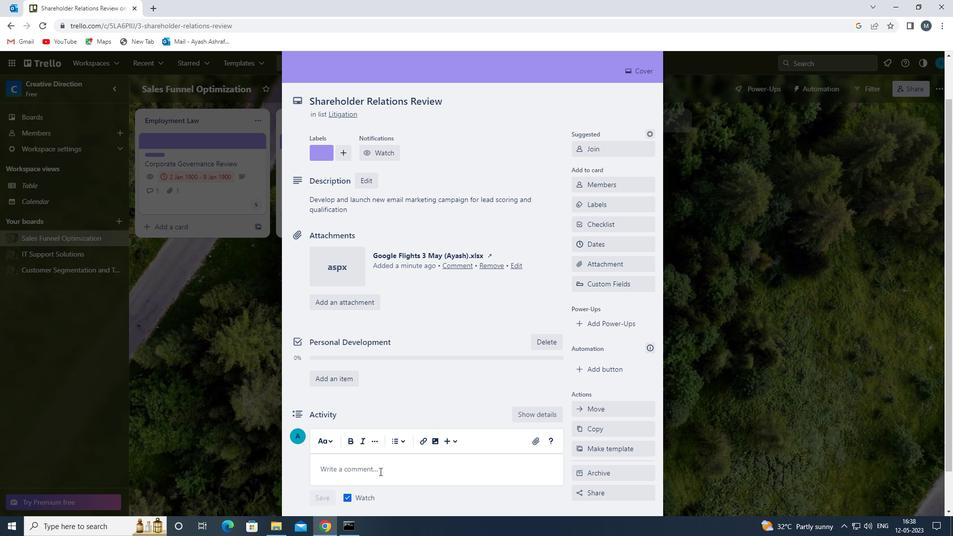 
Action: Key pressed <Key.shift>THIS<Key.space>ITEM<Key.space>PRESENTS<Key.space>AN<Key.space>OPPORTUNITY<Key.space>TO<Key.space>SHOWCASE<Key.space>OUR<Key.space>SKILLS<Key.space>AND<Key.space>EXPERTISE<Key.space><Key.backspace>,<Key.space>SO<Key.space>K<Key.backspace>LET<Key.space>US<Key.space>MAKE<Key.space>THE<Key.space>MOST<Key.space>OF<Key.space>IT,<Key.backspace>.
Screenshot: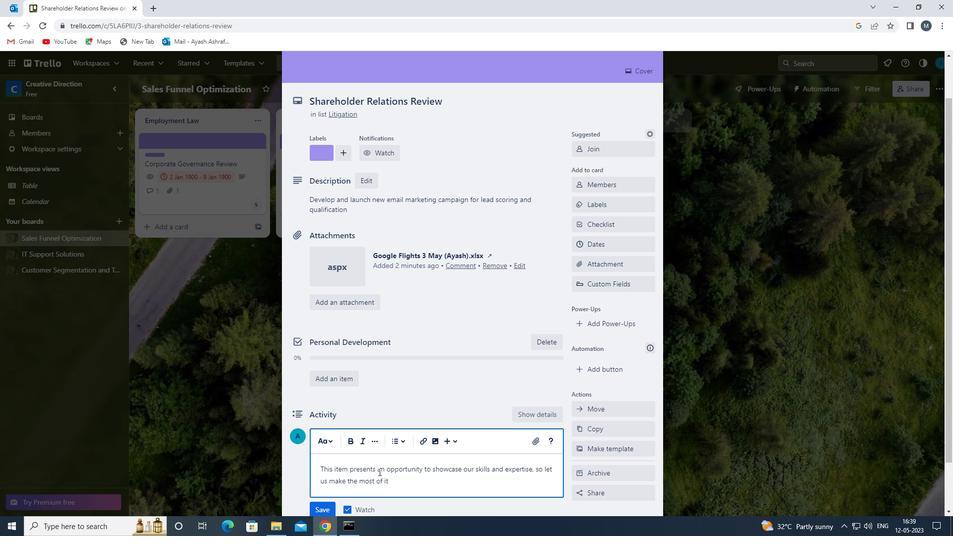 
Action: Mouse moved to (399, 466)
Screenshot: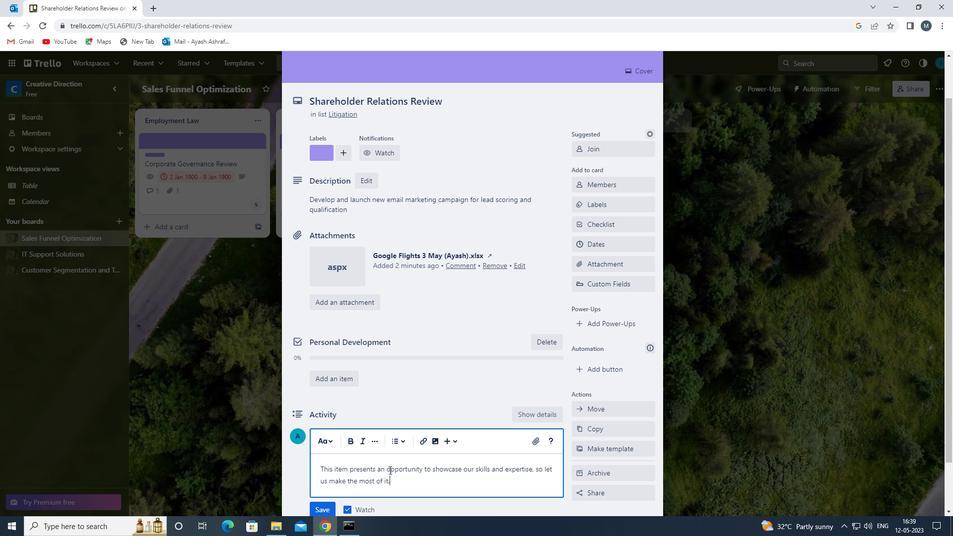 
Action: Mouse scrolled (399, 465) with delta (0, 0)
Screenshot: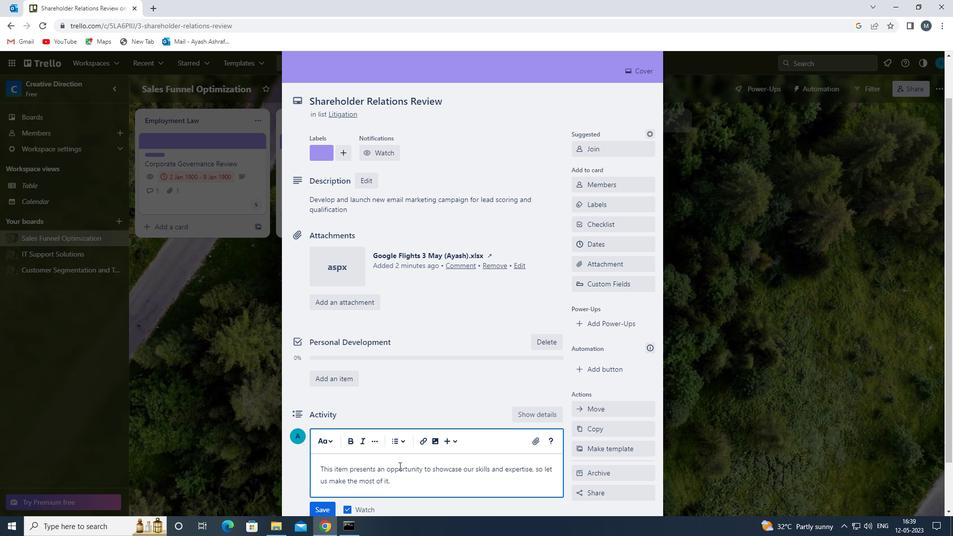 
Action: Mouse moved to (326, 462)
Screenshot: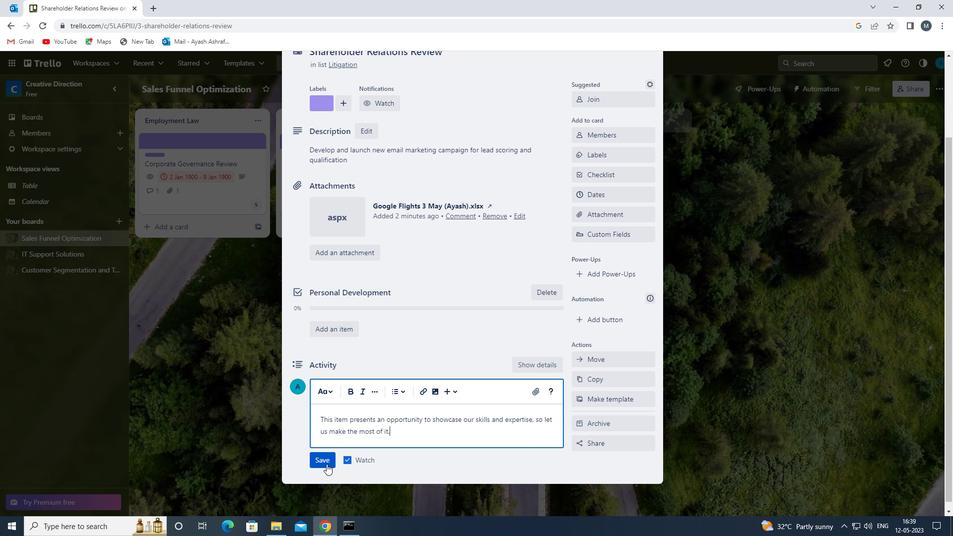 
Action: Mouse pressed left at (326, 462)
Screenshot: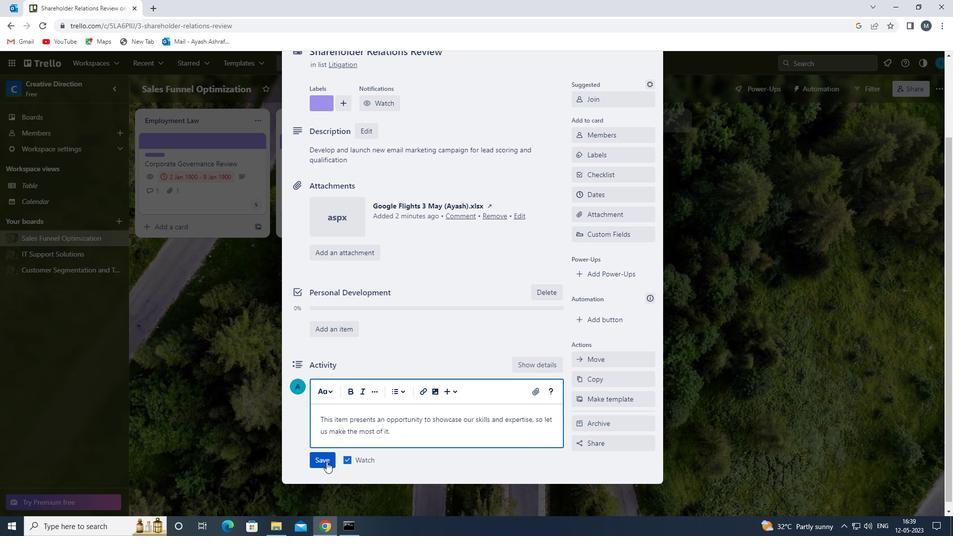 
Action: Mouse moved to (609, 192)
Screenshot: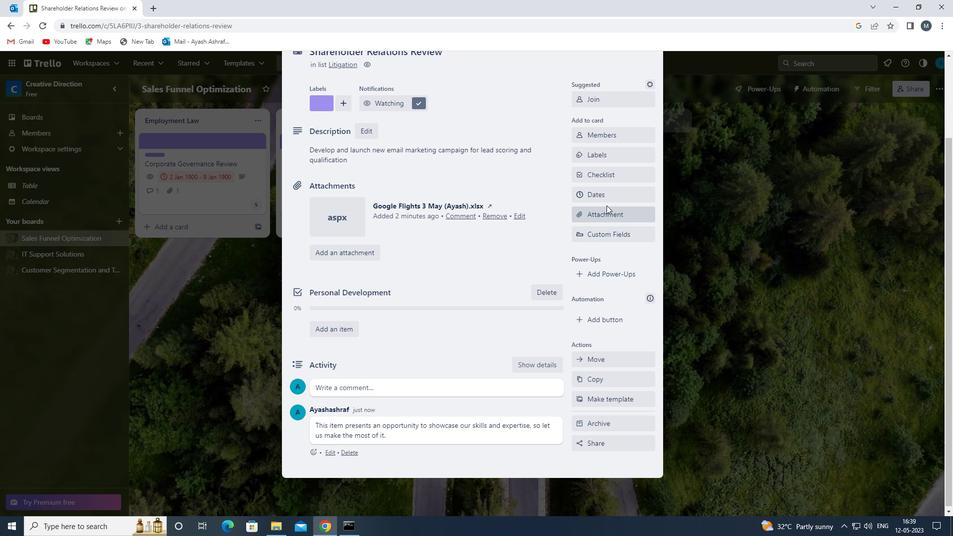 
Action: Mouse pressed left at (609, 192)
Screenshot: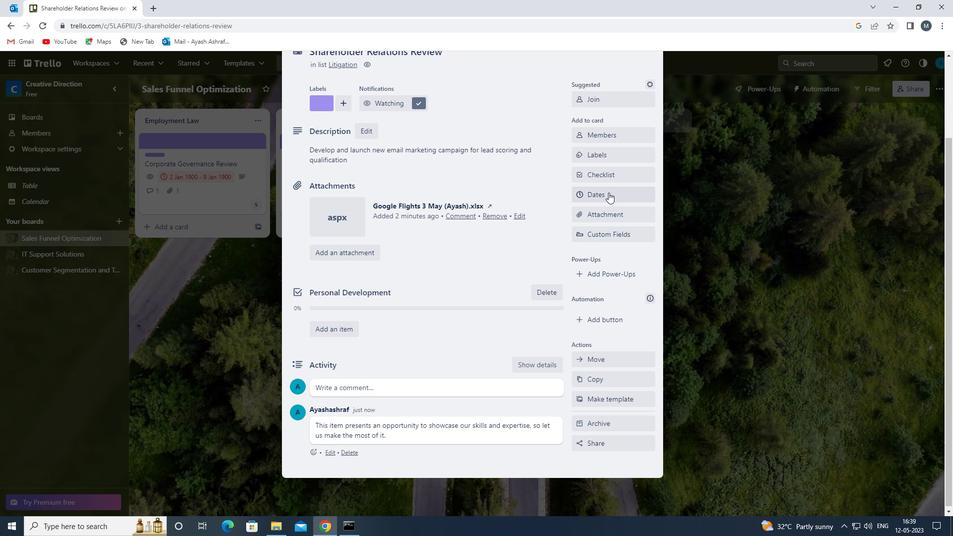 
Action: Mouse moved to (585, 267)
Screenshot: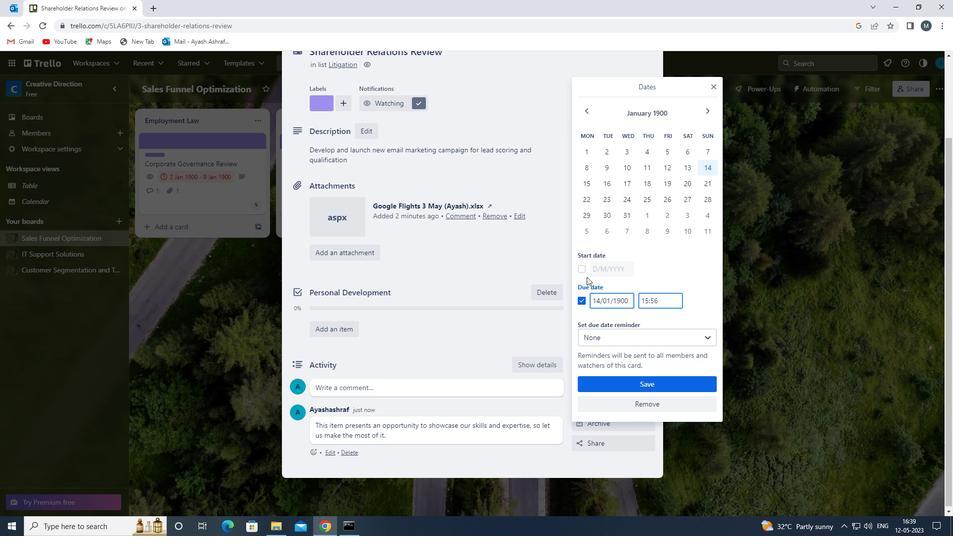 
Action: Mouse pressed left at (585, 267)
Screenshot: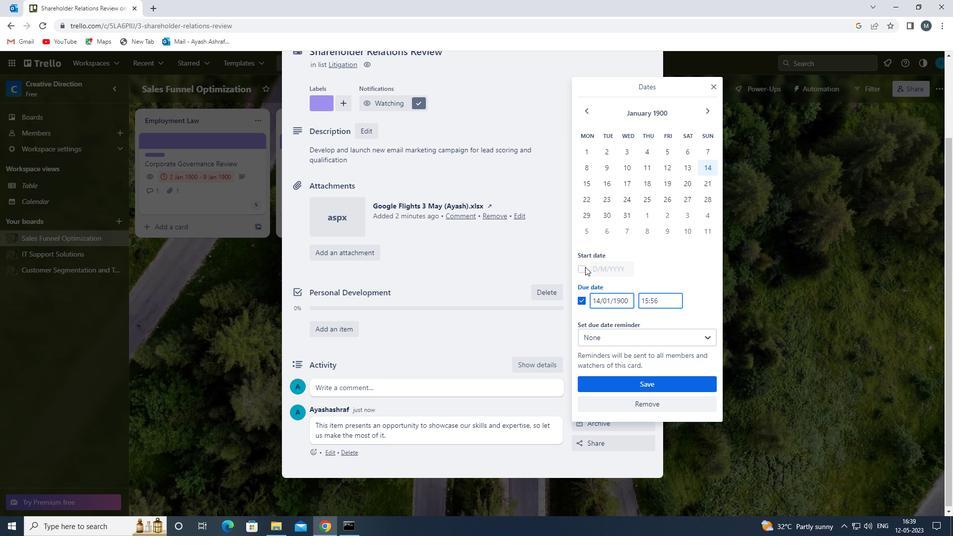 
Action: Mouse moved to (599, 273)
Screenshot: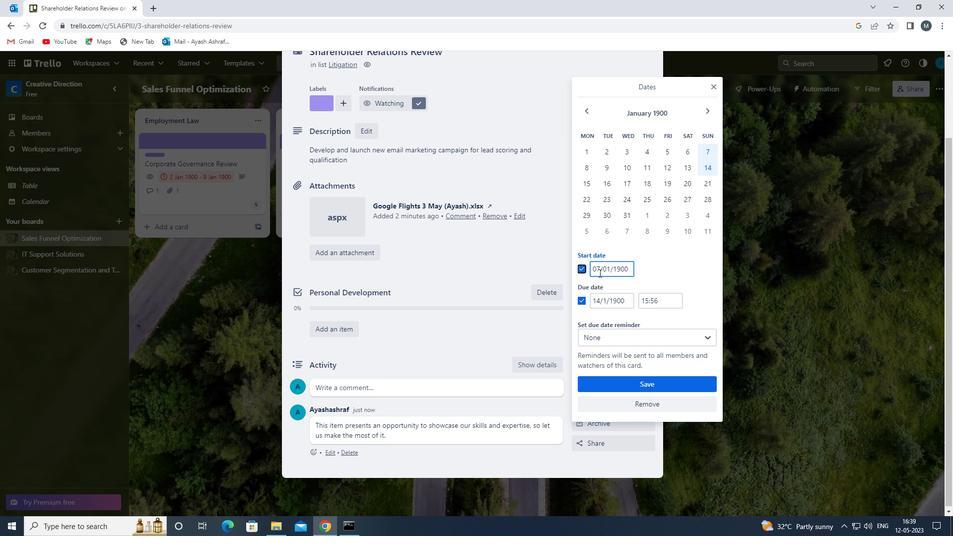 
Action: Mouse pressed left at (599, 273)
Screenshot: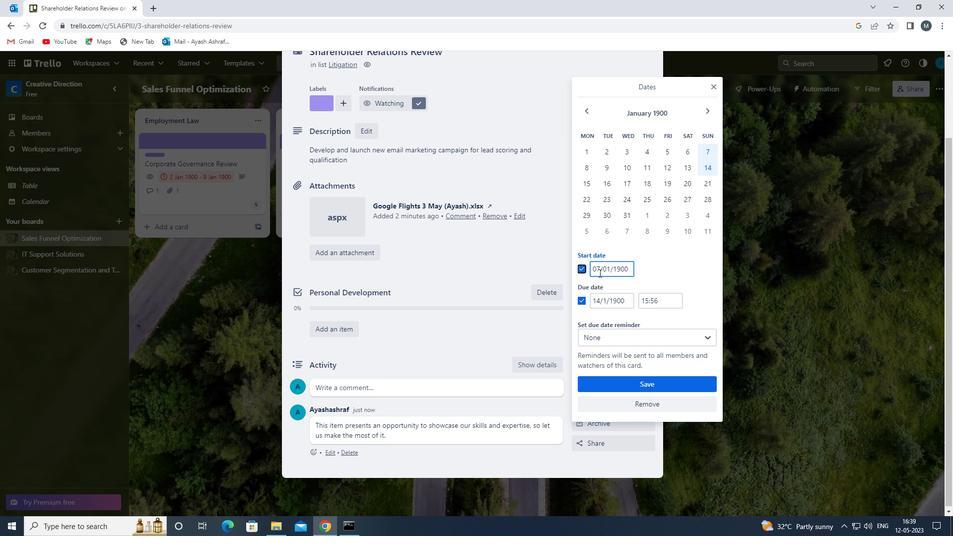 
Action: Mouse moved to (594, 268)
Screenshot: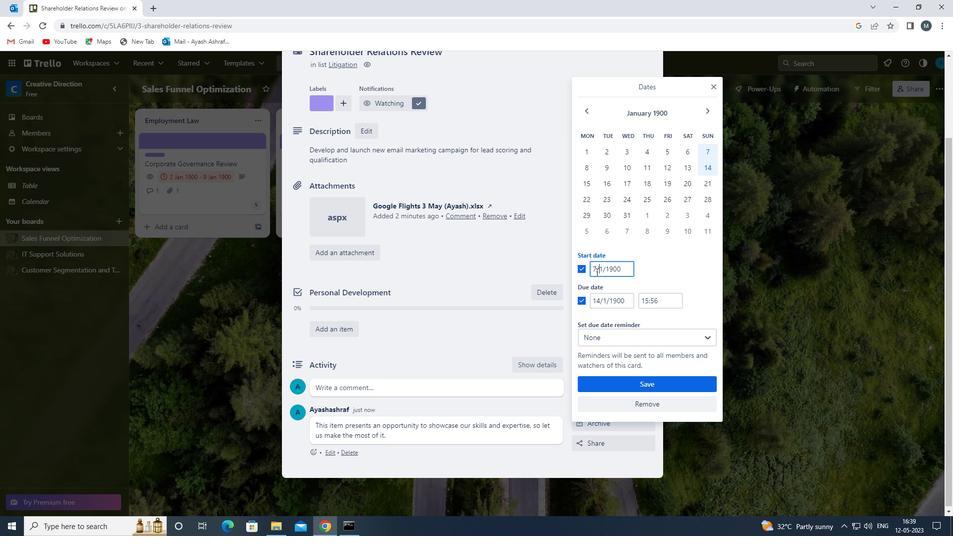 
Action: Mouse pressed left at (594, 268)
Screenshot: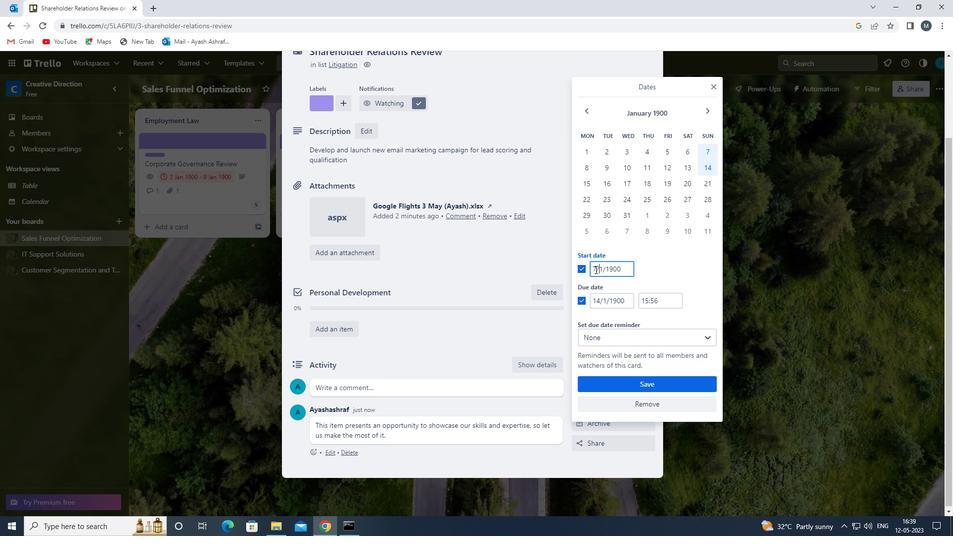 
Action: Mouse moved to (598, 276)
Screenshot: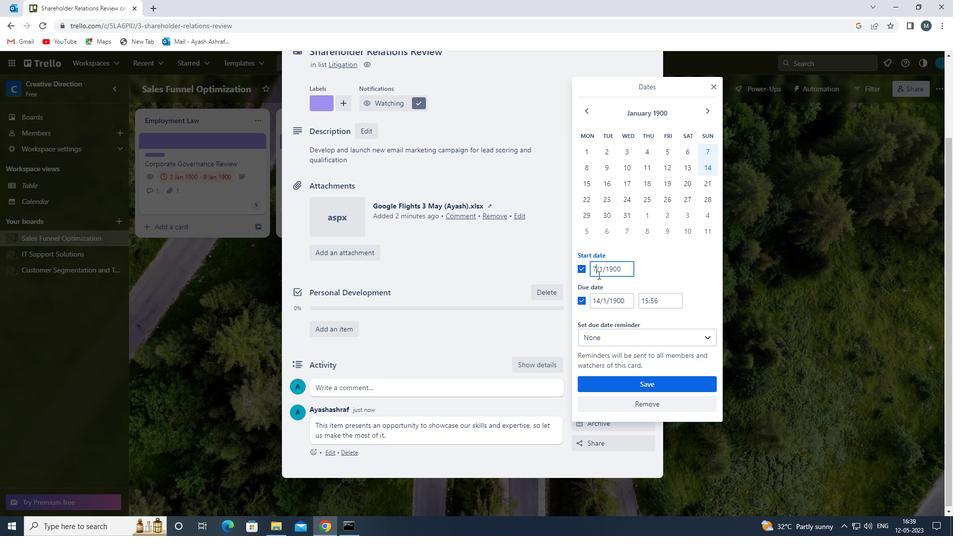 
Action: Key pressed <Key.backspace>08
Screenshot: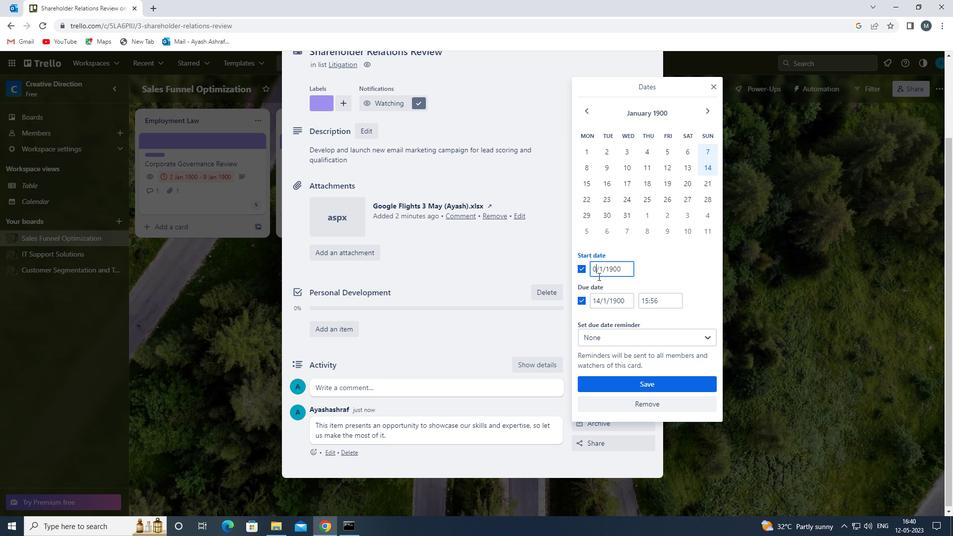
Action: Mouse moved to (602, 270)
Screenshot: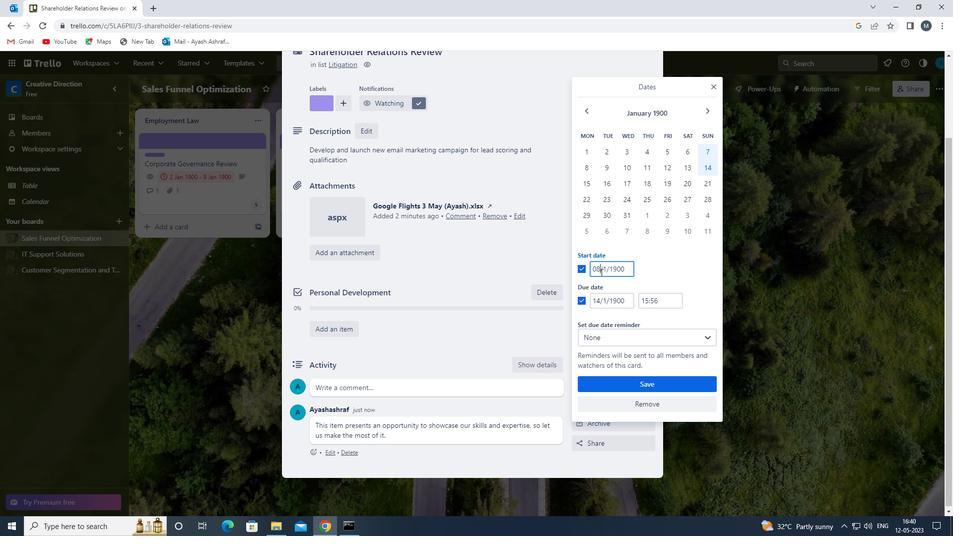 
Action: Mouse pressed left at (602, 270)
Screenshot: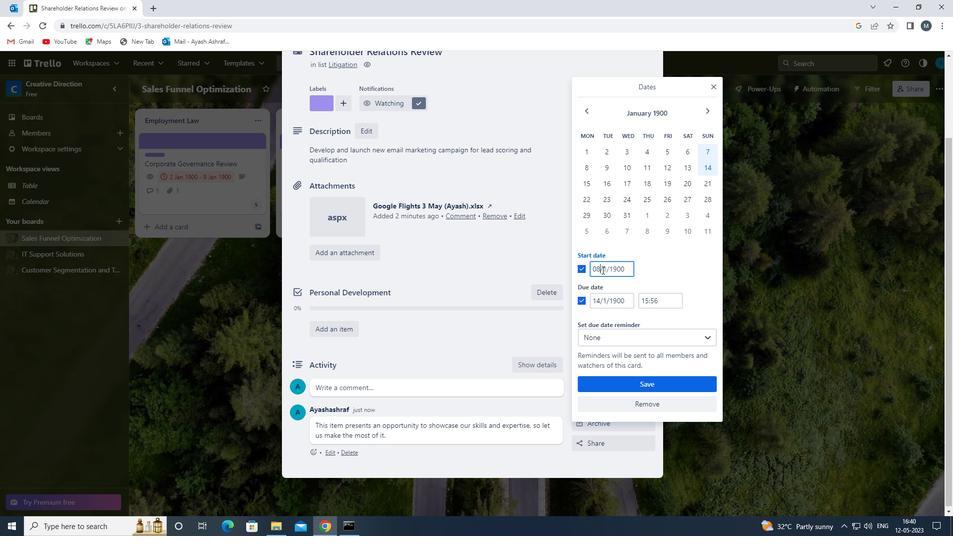 
Action: Mouse moved to (606, 273)
Screenshot: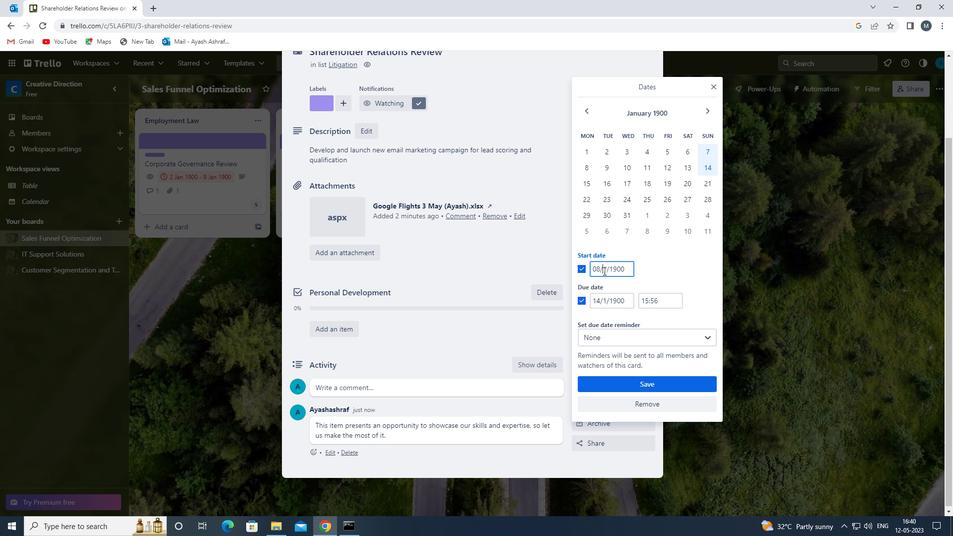
Action: Key pressed 0
Screenshot: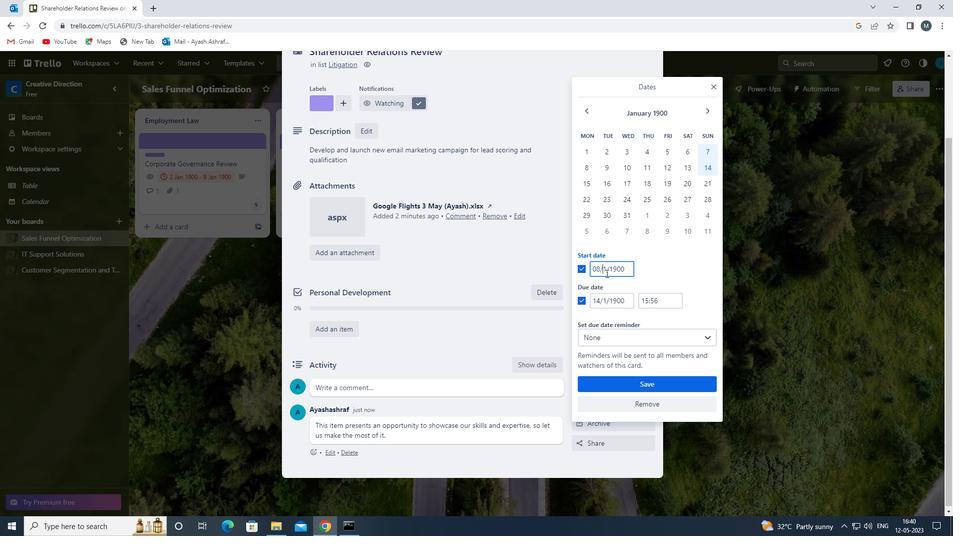
Action: Mouse moved to (600, 302)
Screenshot: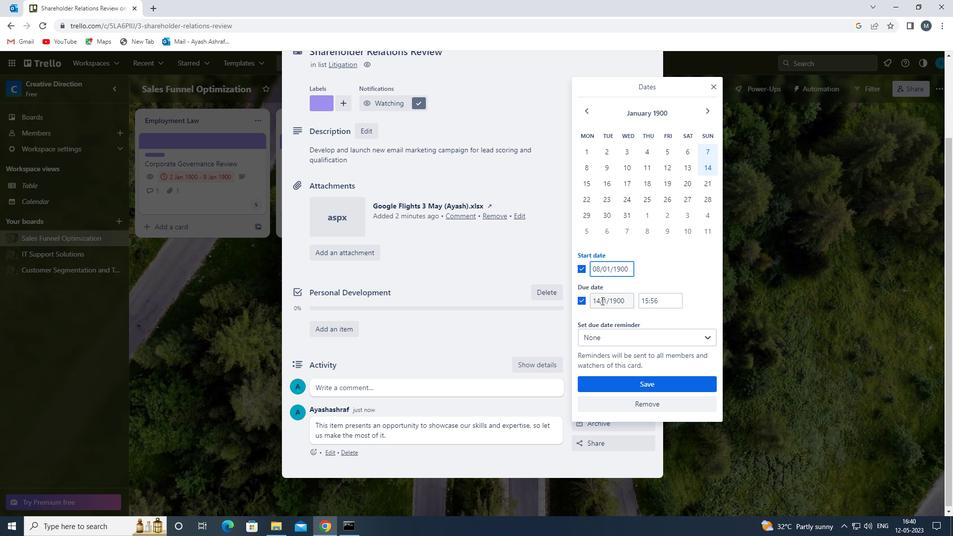 
Action: Mouse pressed left at (600, 302)
Screenshot: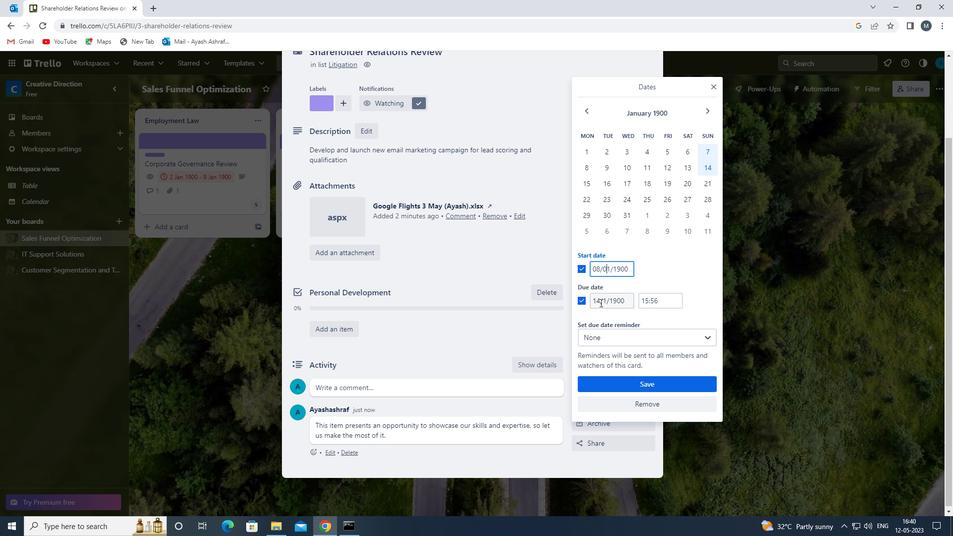 
Action: Mouse moved to (606, 301)
Screenshot: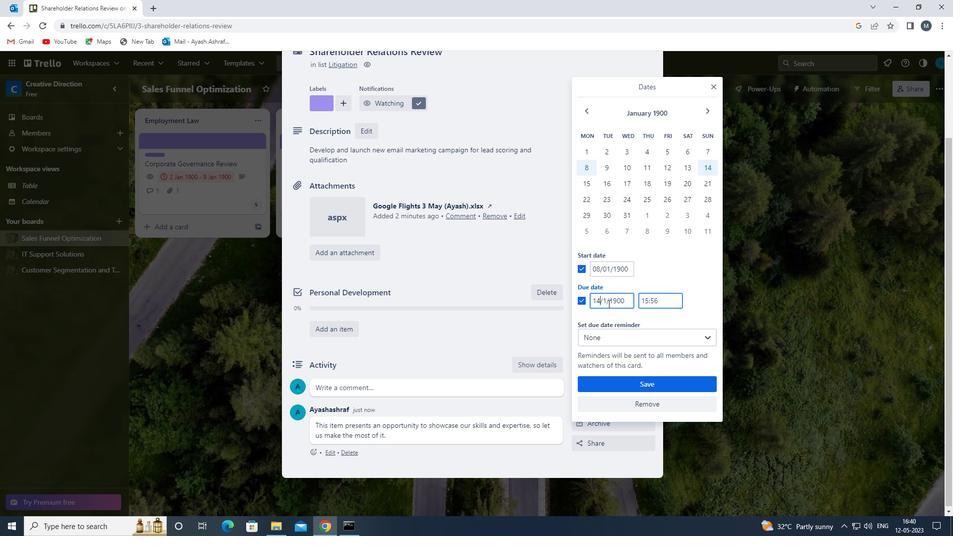 
Action: Key pressed <Key.backspace>
Screenshot: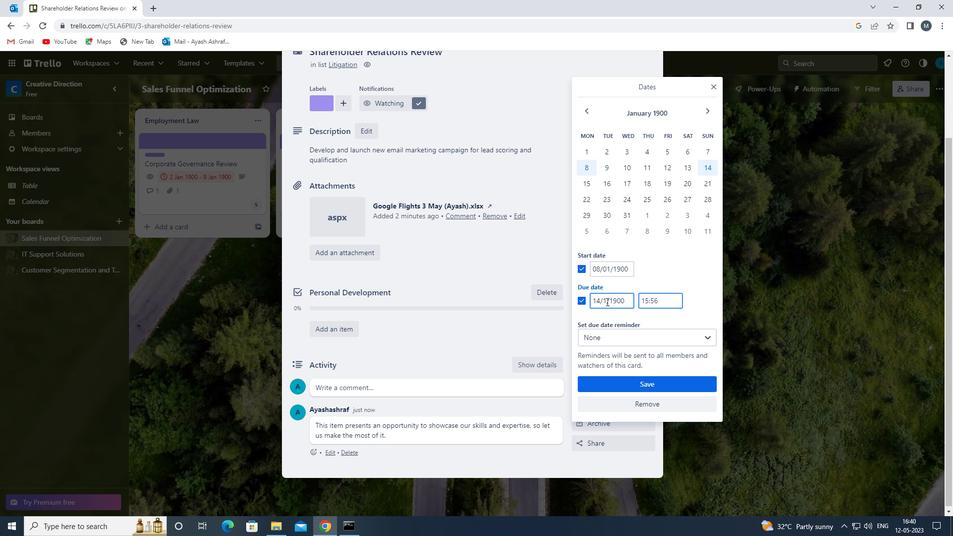 
Action: Mouse moved to (606, 301)
Screenshot: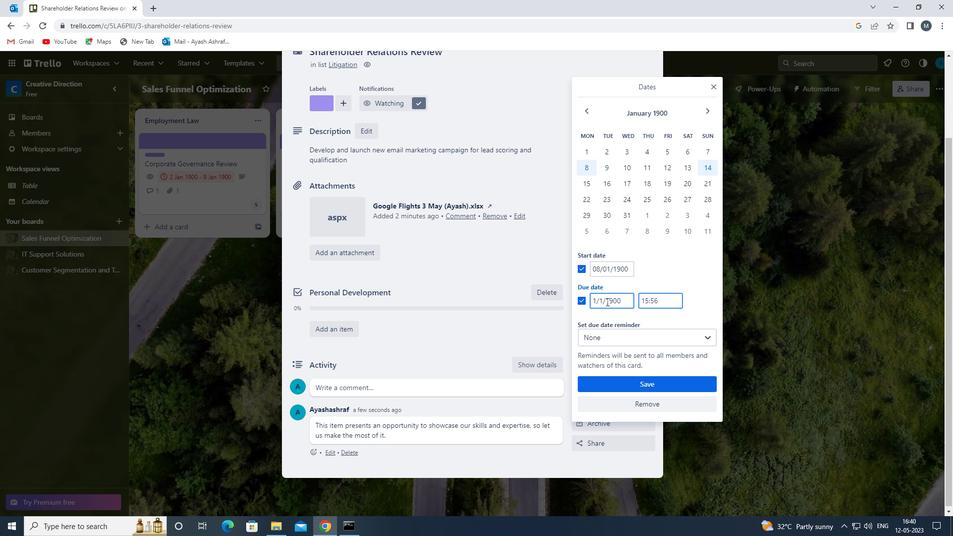 
Action: Key pressed 5
Screenshot: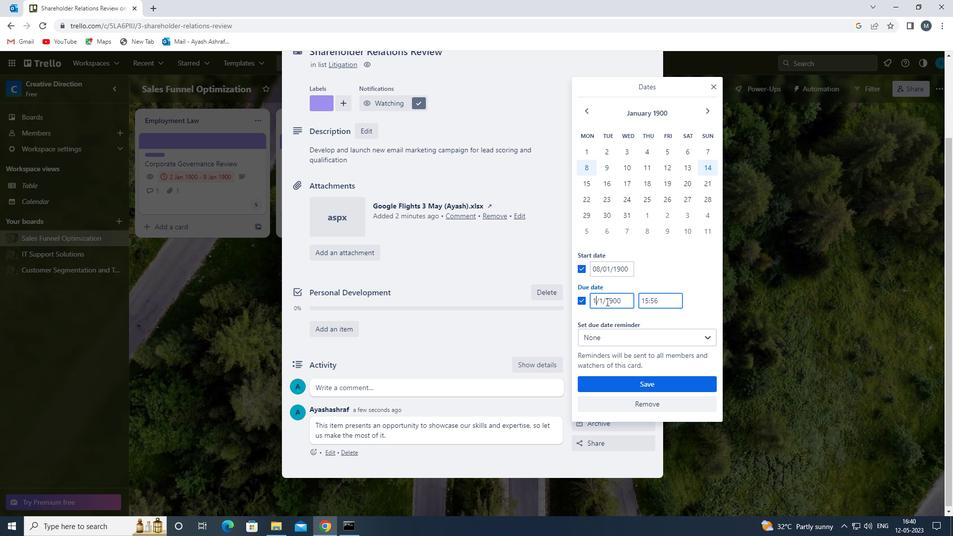 
Action: Mouse moved to (604, 303)
Screenshot: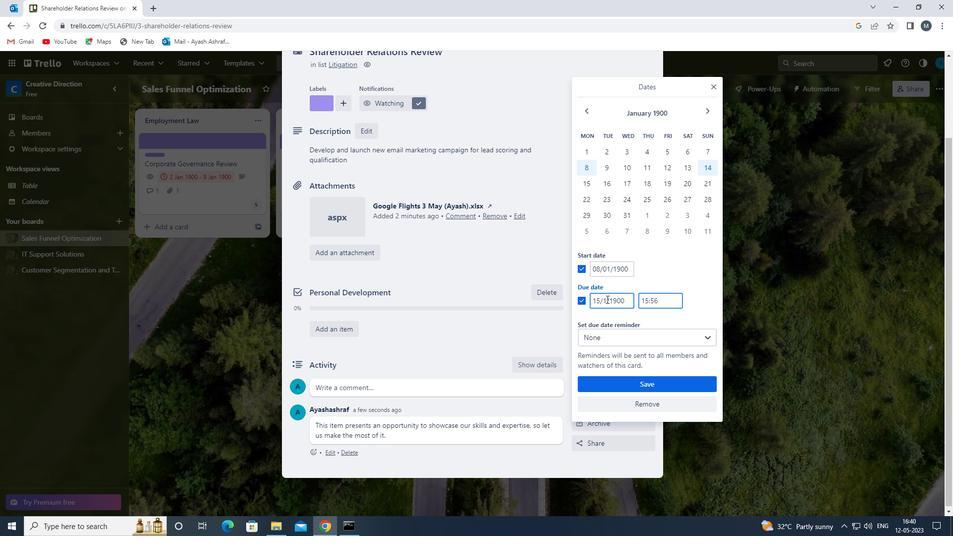 
Action: Mouse pressed left at (604, 303)
Screenshot: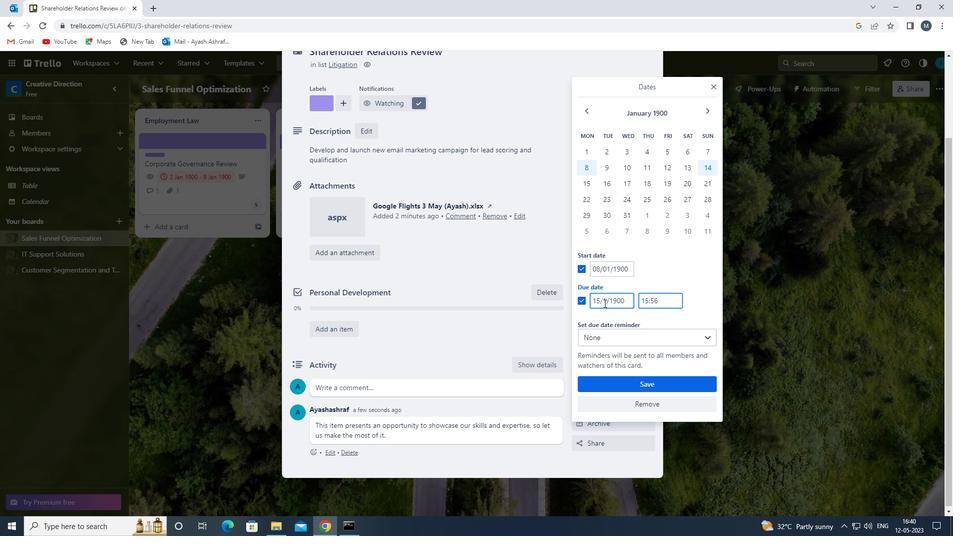 
Action: Mouse moved to (608, 303)
Screenshot: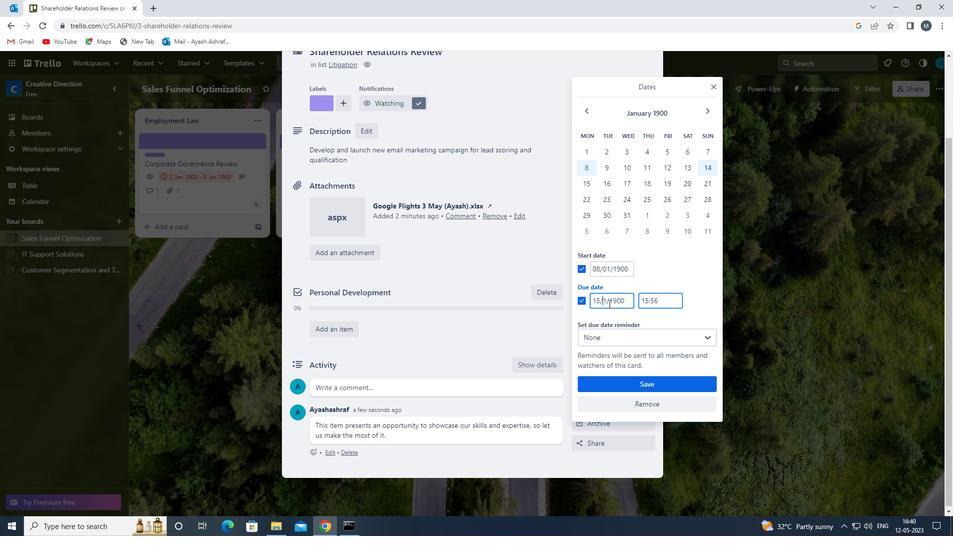 
Action: Key pressed 0
Screenshot: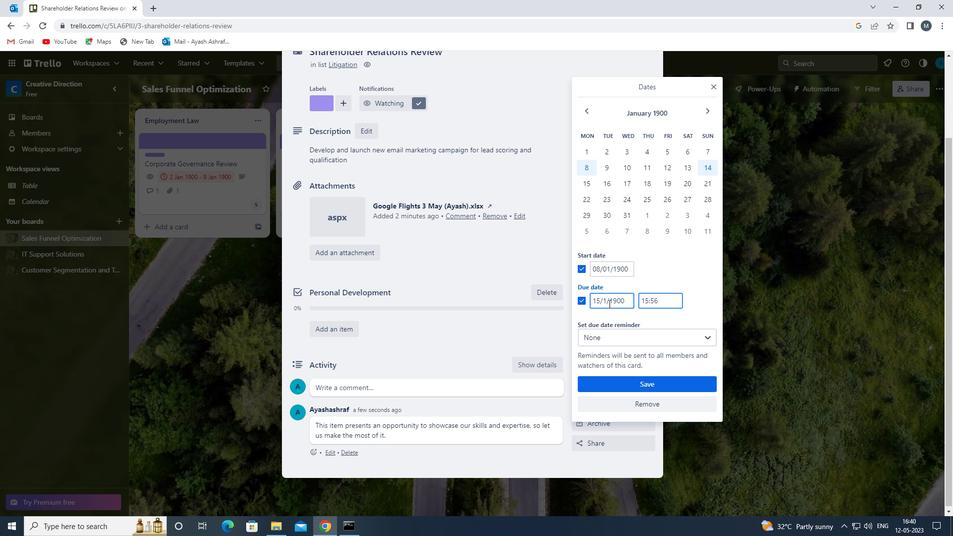 
Action: Mouse moved to (619, 385)
Screenshot: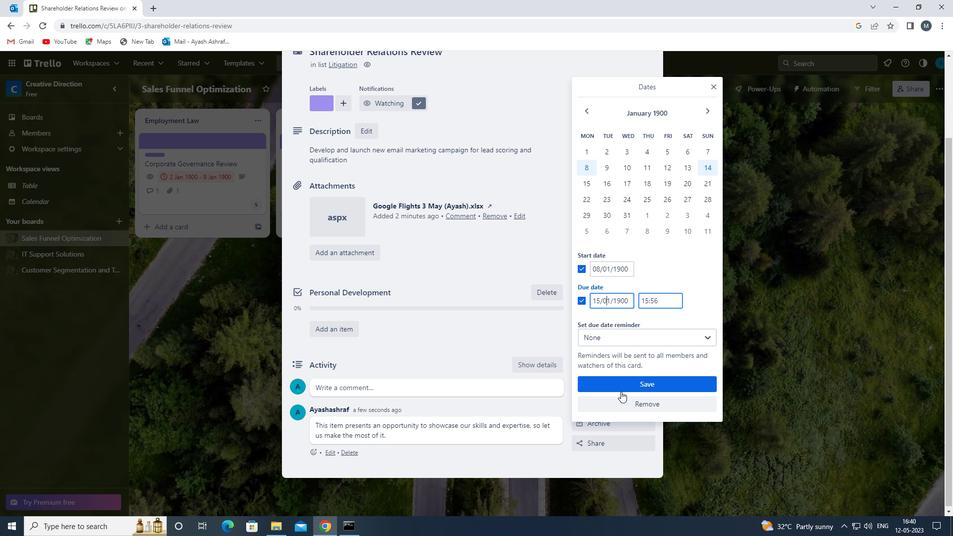 
Action: Mouse pressed left at (619, 385)
Screenshot: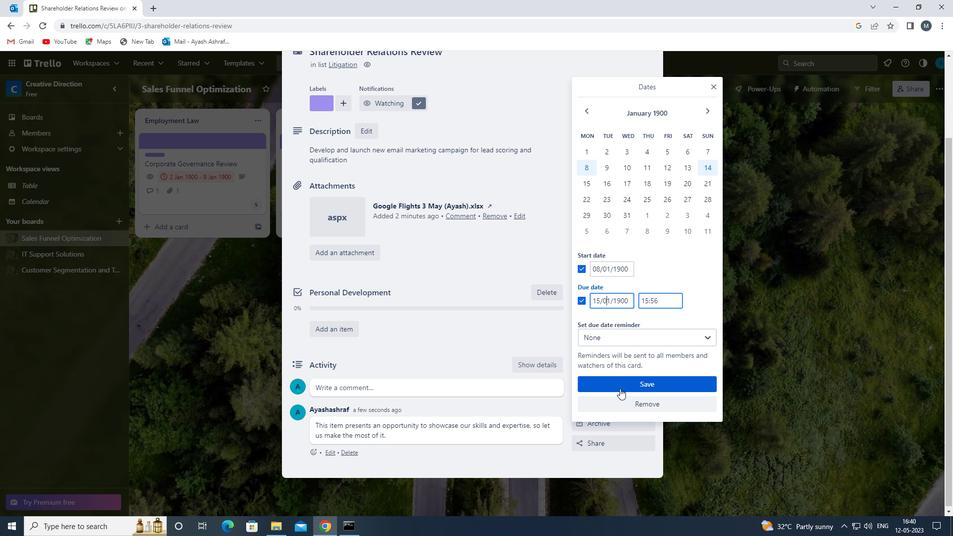 
Action: Mouse moved to (504, 380)
Screenshot: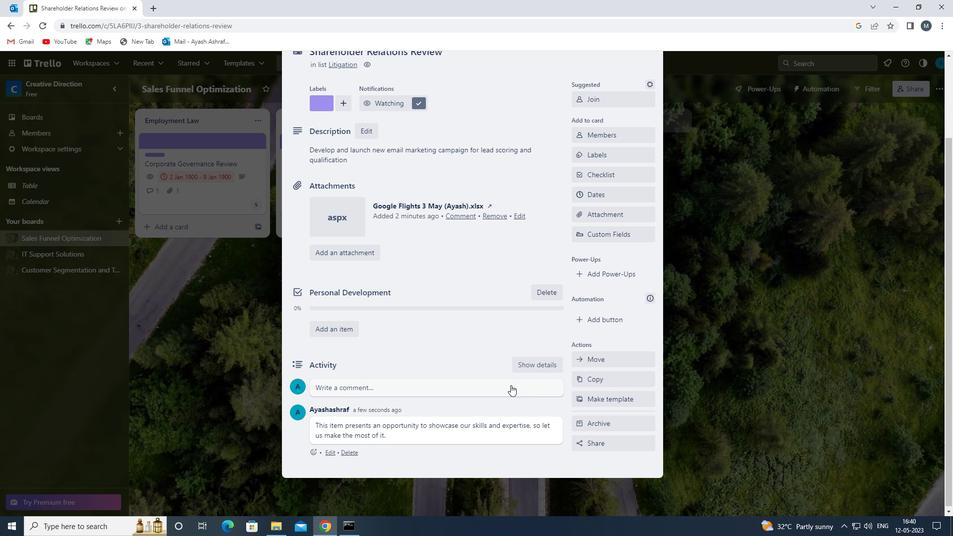 
Action: Mouse scrolled (504, 381) with delta (0, 0)
Screenshot: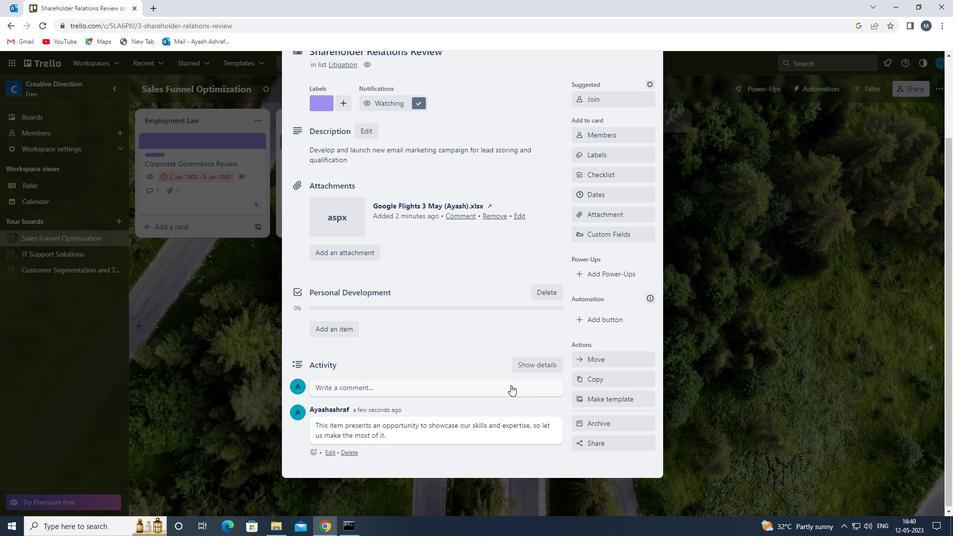 
Action: Mouse scrolled (504, 381) with delta (0, 0)
Screenshot: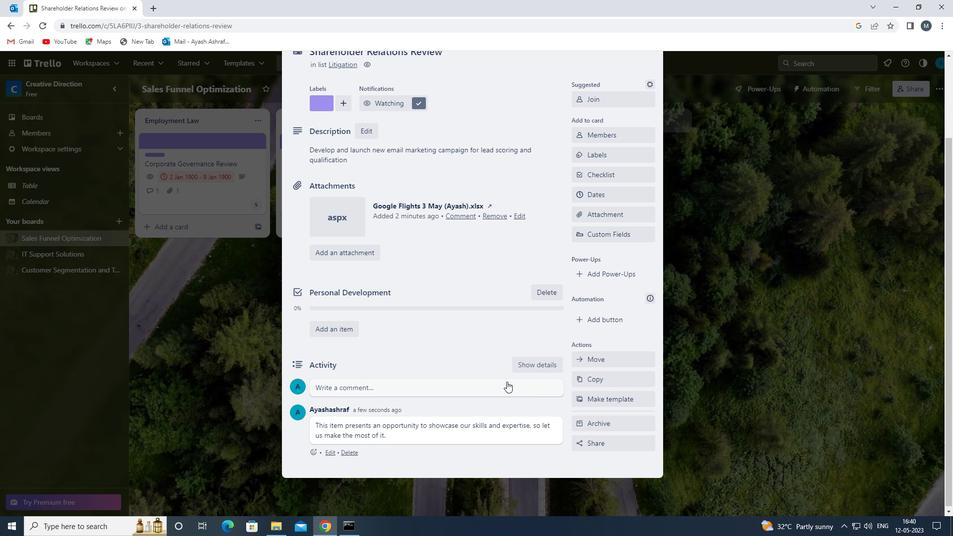 
Action: Mouse scrolled (504, 381) with delta (0, 0)
Screenshot: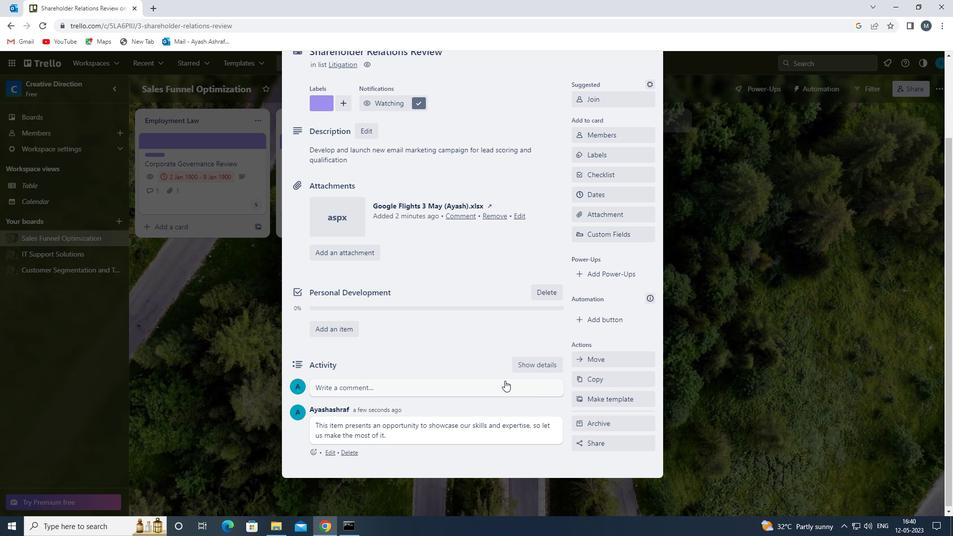 
Action: Mouse scrolled (504, 381) with delta (0, 0)
Screenshot: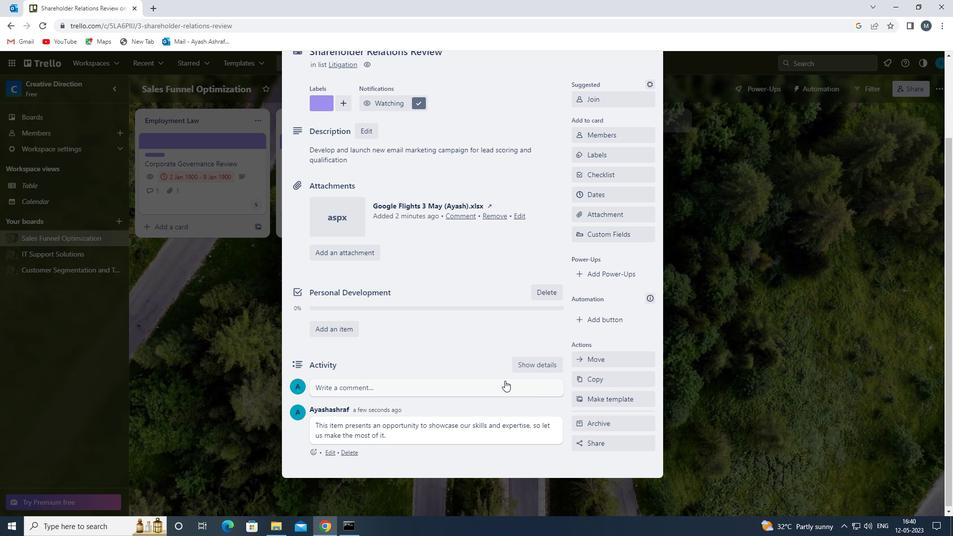 
Action: Mouse moved to (502, 378)
Screenshot: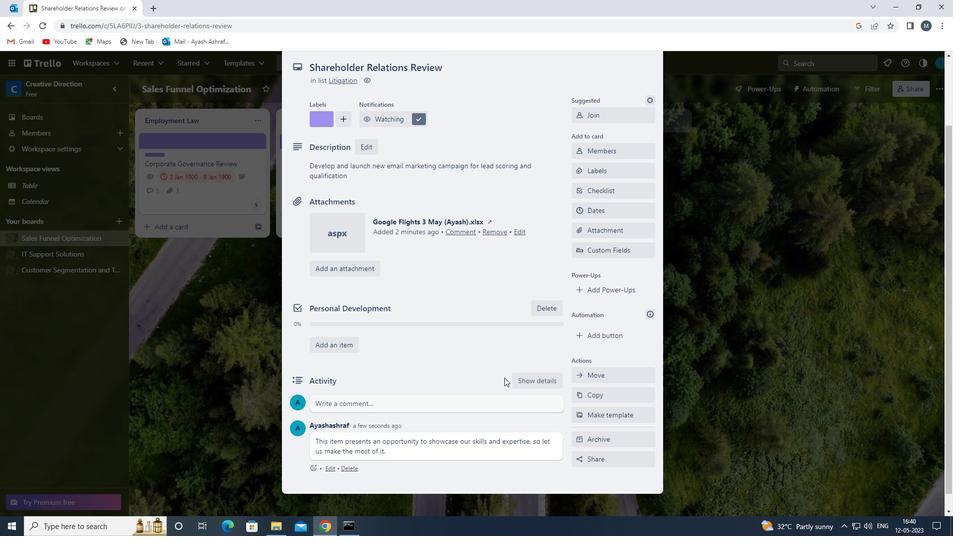 
Action: Mouse scrolled (502, 379) with delta (0, 0)
Screenshot: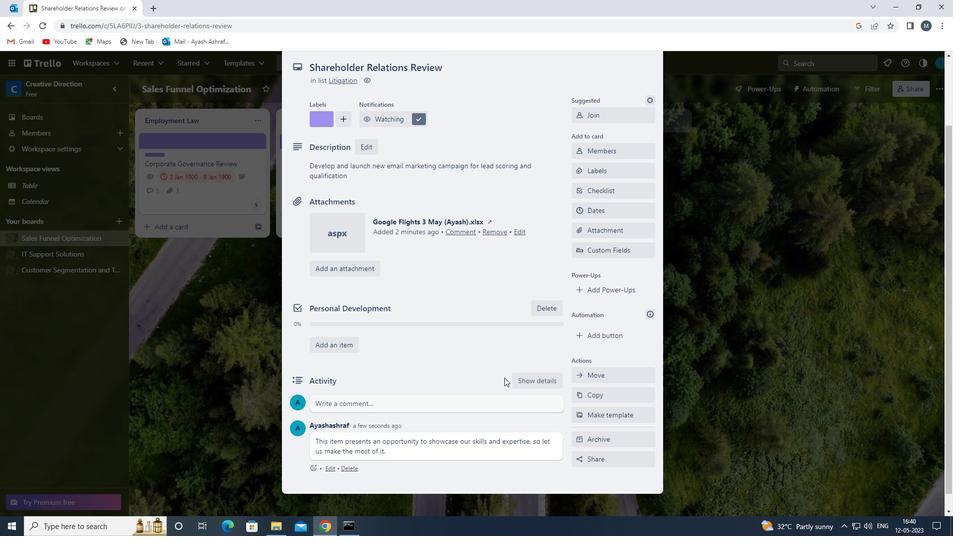 
Action: Mouse moved to (502, 379)
Screenshot: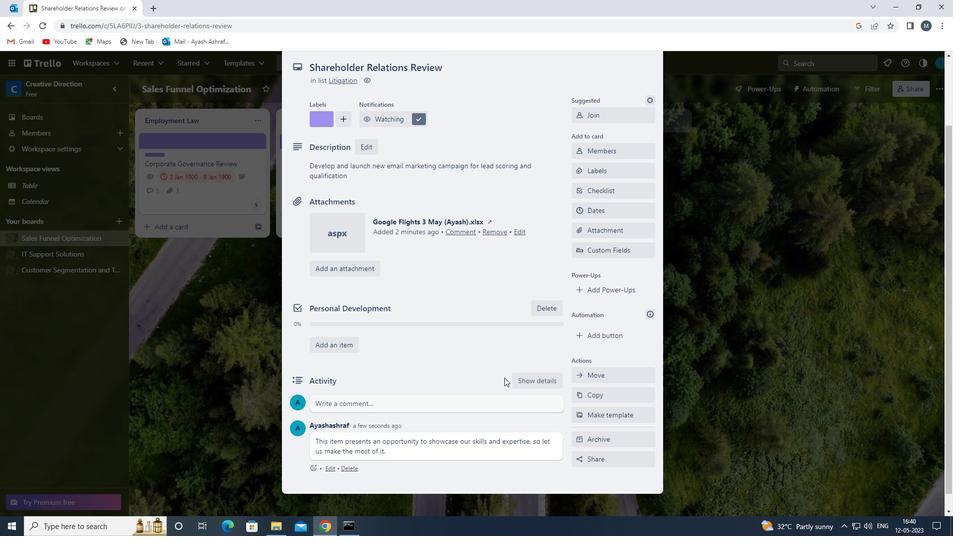 
Action: Mouse scrolled (502, 379) with delta (0, 0)
Screenshot: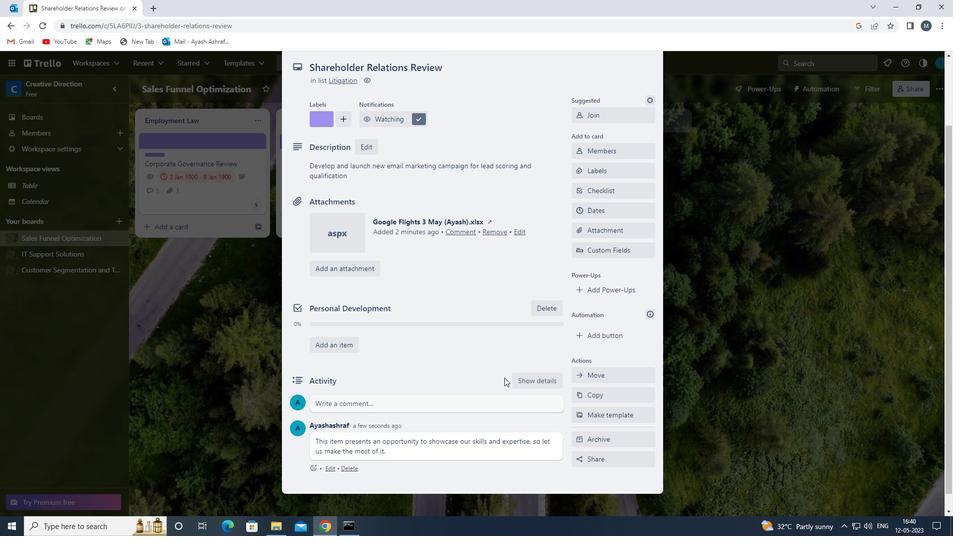 
Action: Mouse moved to (501, 379)
Screenshot: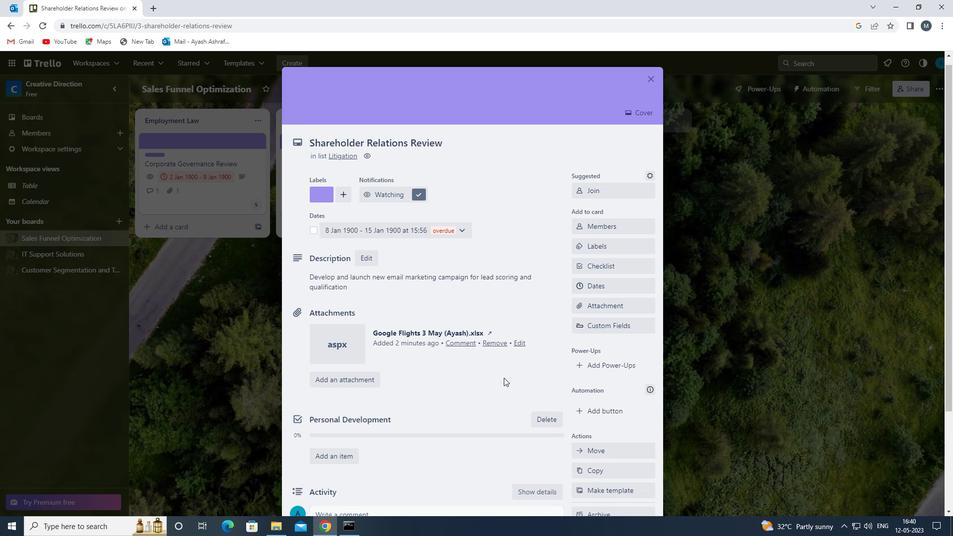 
Action: Mouse scrolled (501, 380) with delta (0, 0)
Screenshot: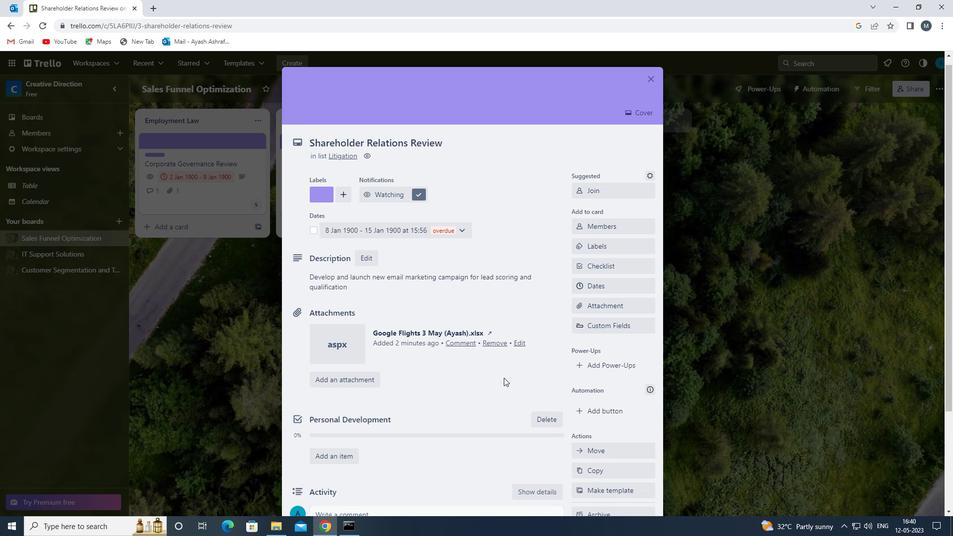 
Action: Mouse scrolled (501, 380) with delta (0, 0)
Screenshot: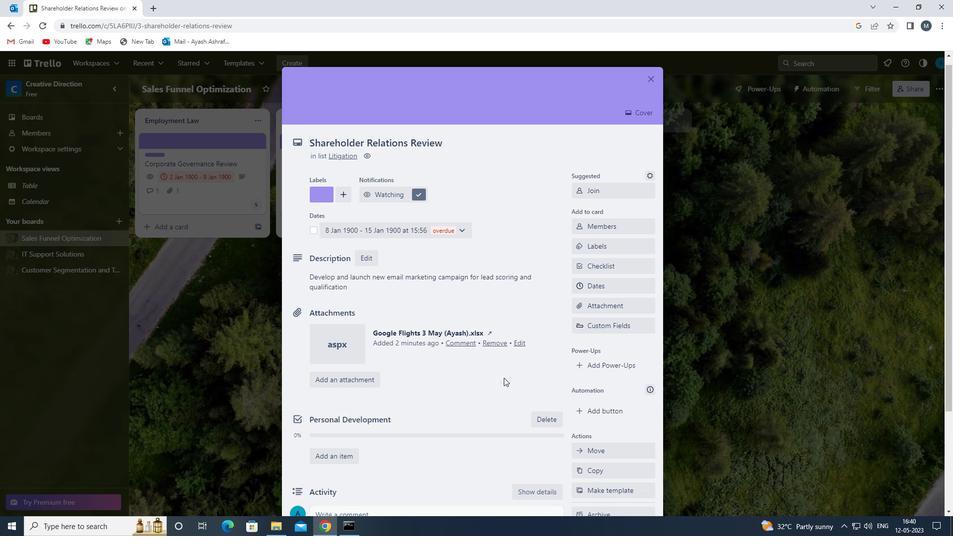 
Action: Mouse moved to (501, 380)
Screenshot: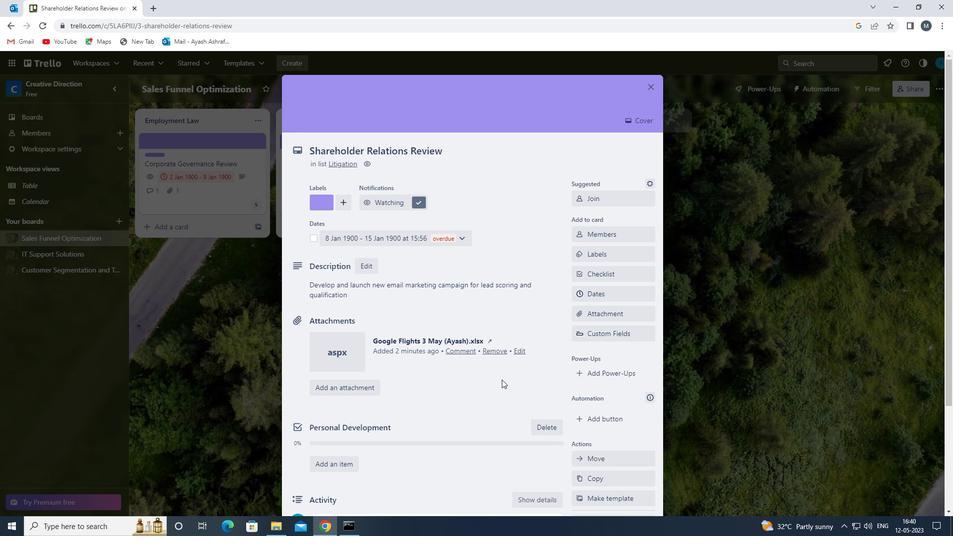 
